 Task: Open a blank worksheet and write heading  Money ManagerAdd Descriptions in a column and its values below  'Salary, Rent, Groceries, Utilities, Dining out, Transportation & Entertainment. 'Add Categories in next column and its values below  Income, Expense, Expense, Expense, Expense, Expense & Expense. Add Amount in next column and its values below  $2,500, $800, $200, $100, $50, $30 & $100Add Dates in next column and its values below  2023-05-01, 2023-05-05, 2023-05-10, 2023-05-15, 2023-05-20, 2023-05-25 & 2023-05-31Save page Attendance Sheet for Weekly Reviewing
Action: Mouse moved to (81, 106)
Screenshot: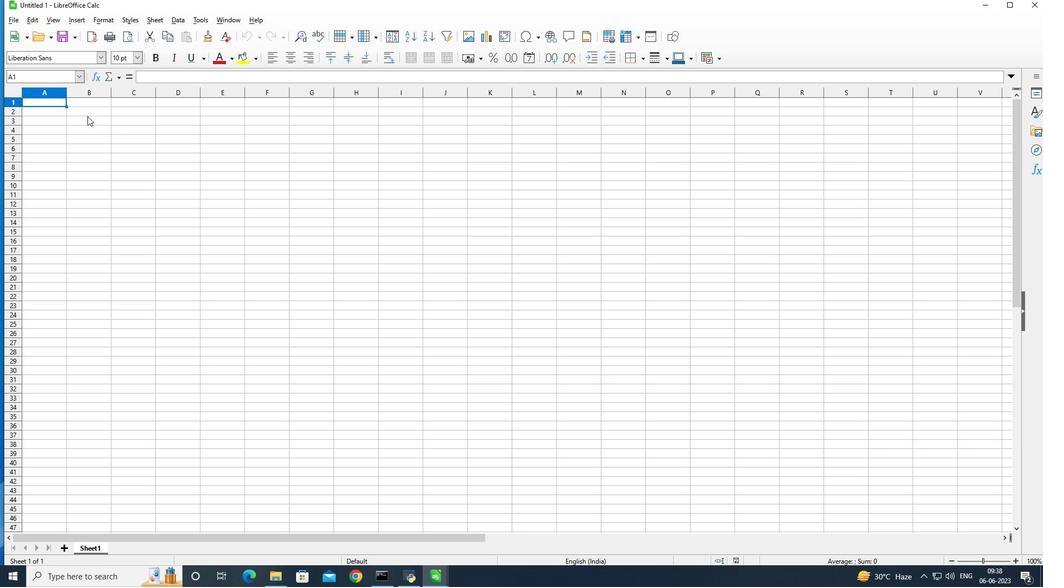 
Action: Mouse pressed left at (81, 106)
Screenshot: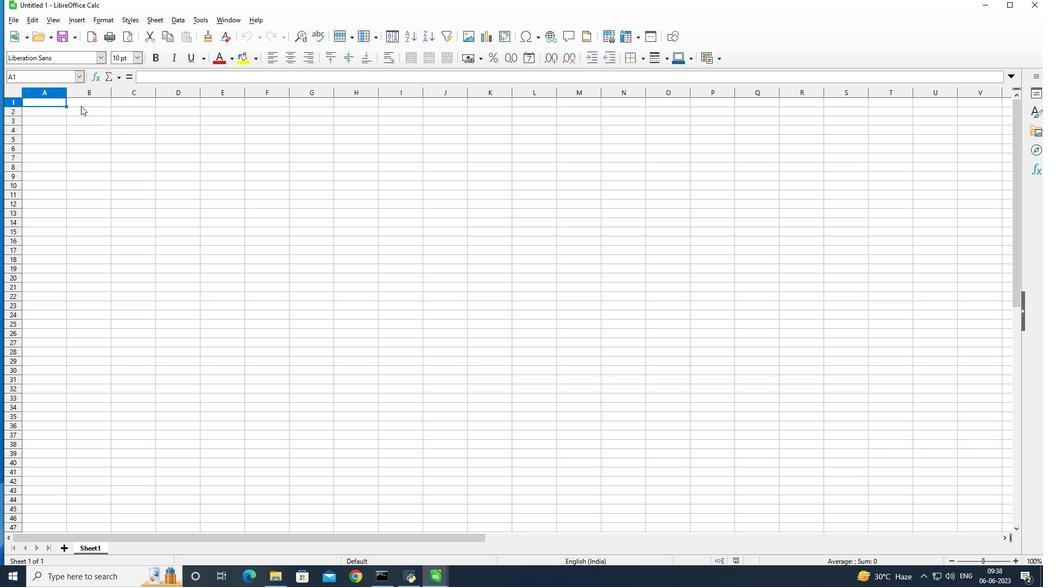 
Action: Mouse moved to (80, 110)
Screenshot: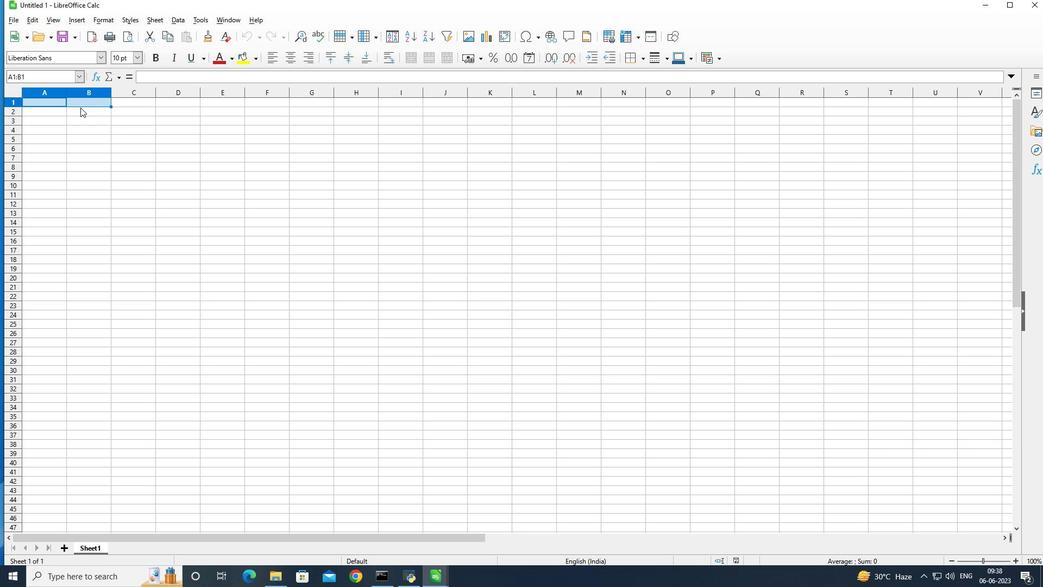 
Action: Mouse pressed left at (80, 110)
Screenshot: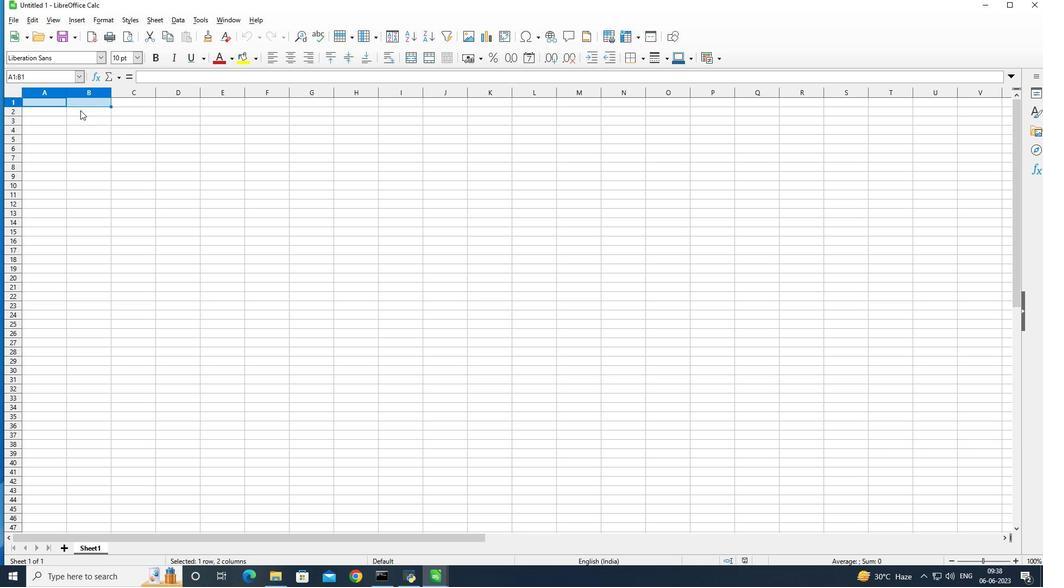 
Action: Mouse moved to (82, 110)
Screenshot: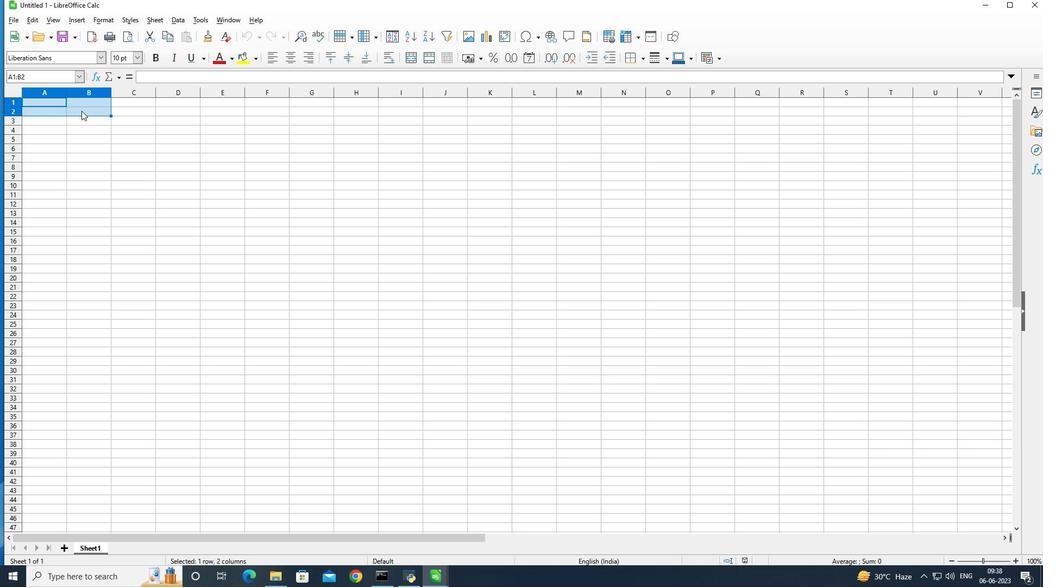
Action: Mouse pressed right at (82, 110)
Screenshot: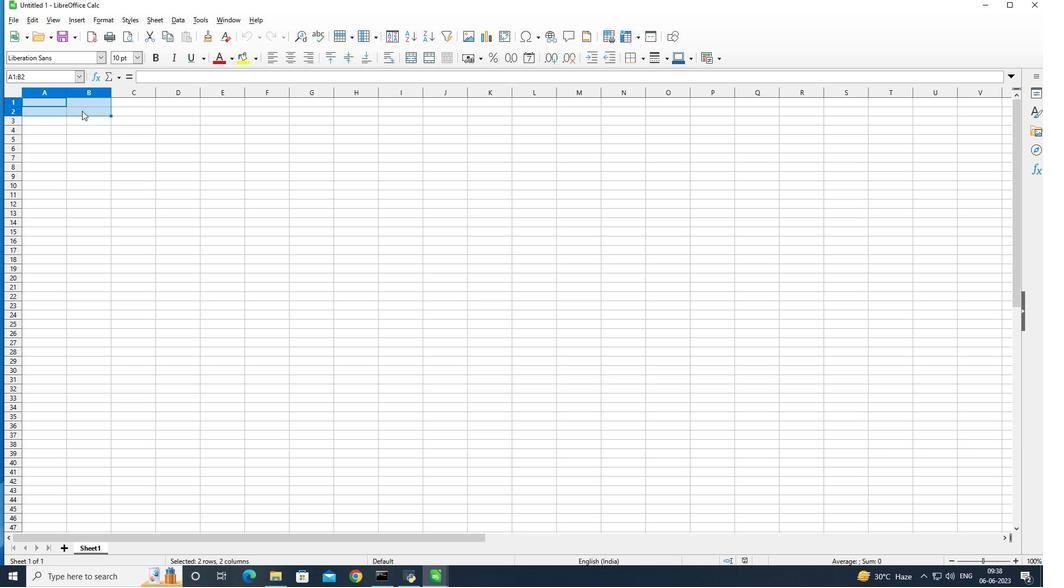 
Action: Mouse moved to (281, 159)
Screenshot: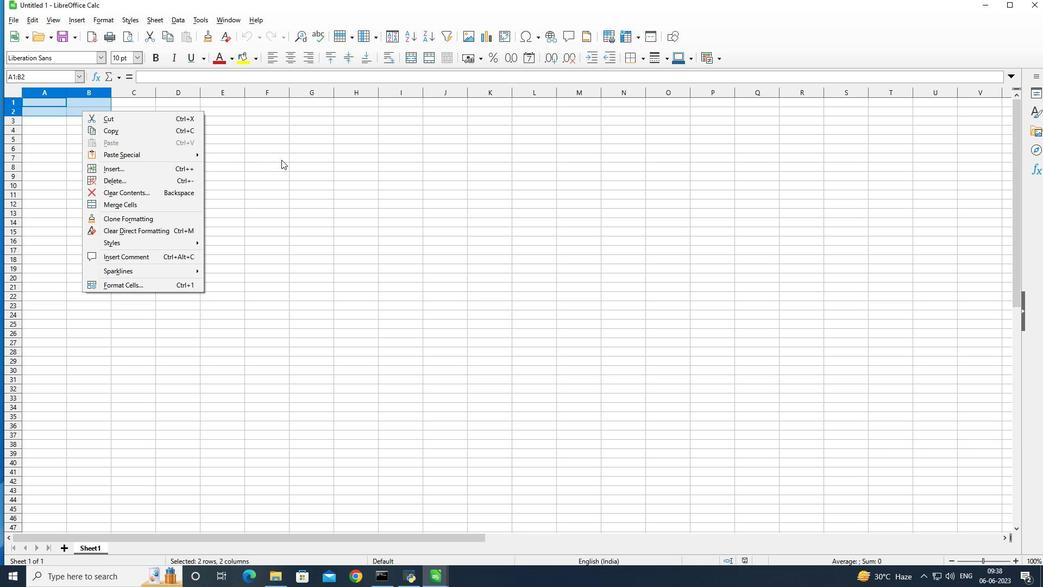 
Action: Mouse pressed right at (281, 159)
Screenshot: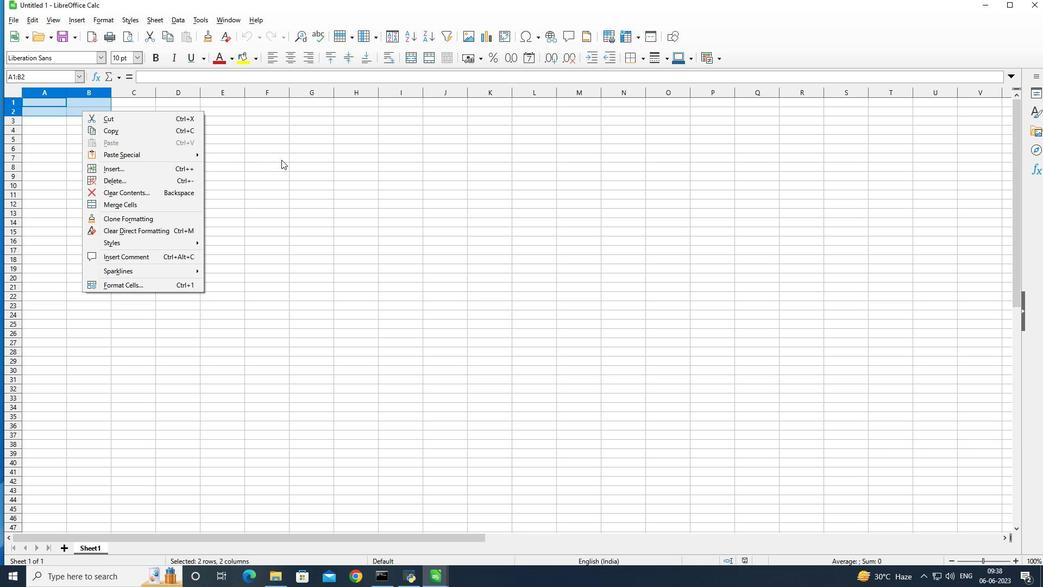 
Action: Mouse moved to (272, 160)
Screenshot: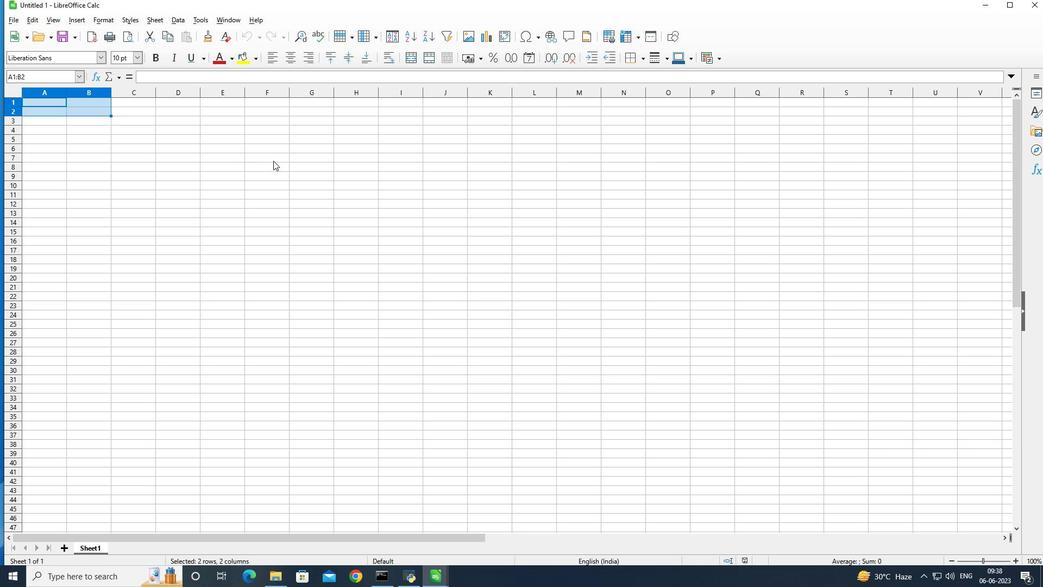 
Action: Mouse pressed right at (272, 160)
Screenshot: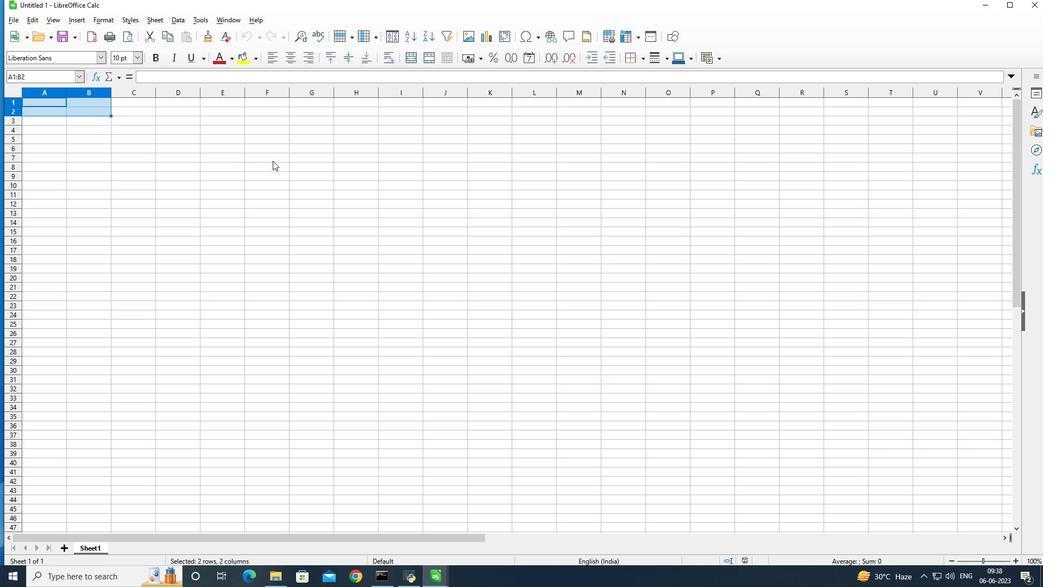
Action: Mouse moved to (94, 112)
Screenshot: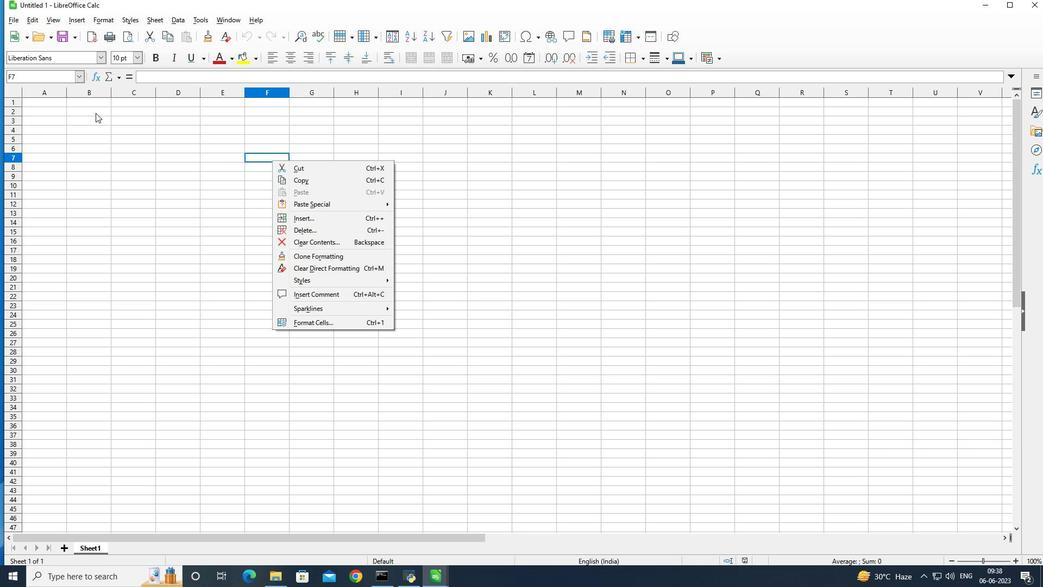 
Action: Mouse pressed left at (94, 112)
Screenshot: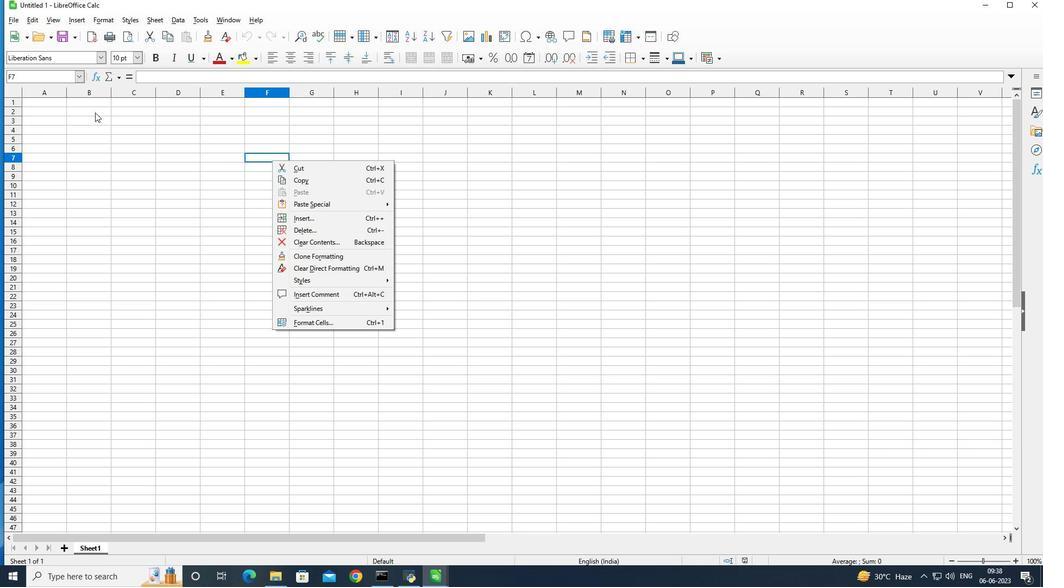 
Action: Mouse moved to (94, 112)
Screenshot: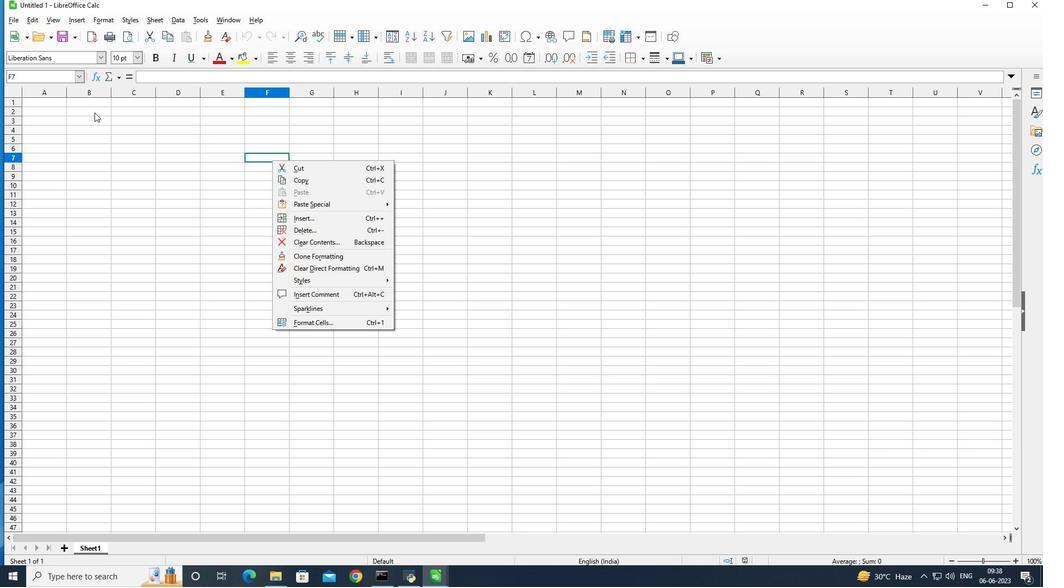 
Action: Mouse pressed left at (94, 112)
Screenshot: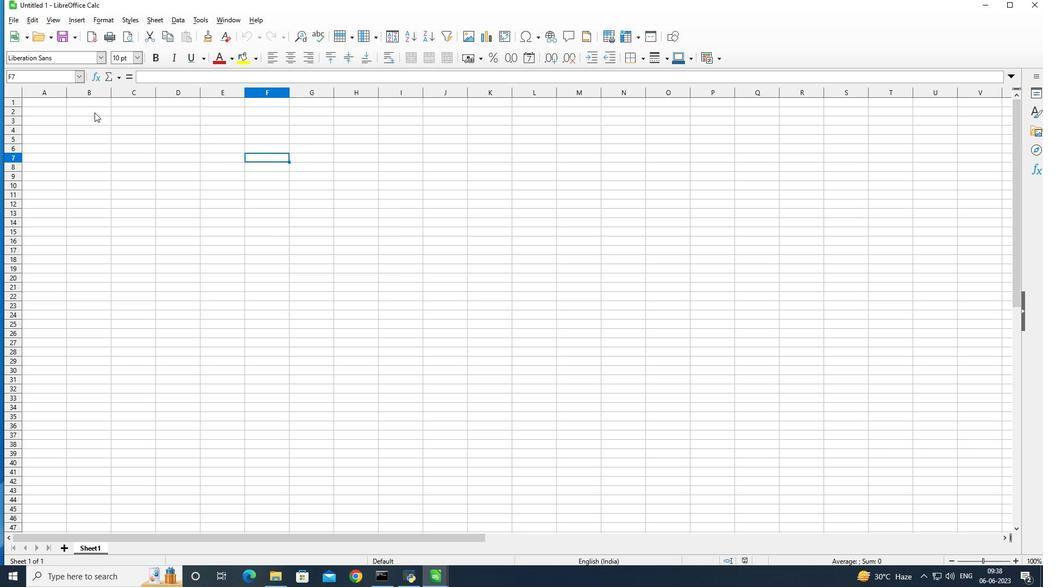 
Action: Mouse moved to (579, 277)
Screenshot: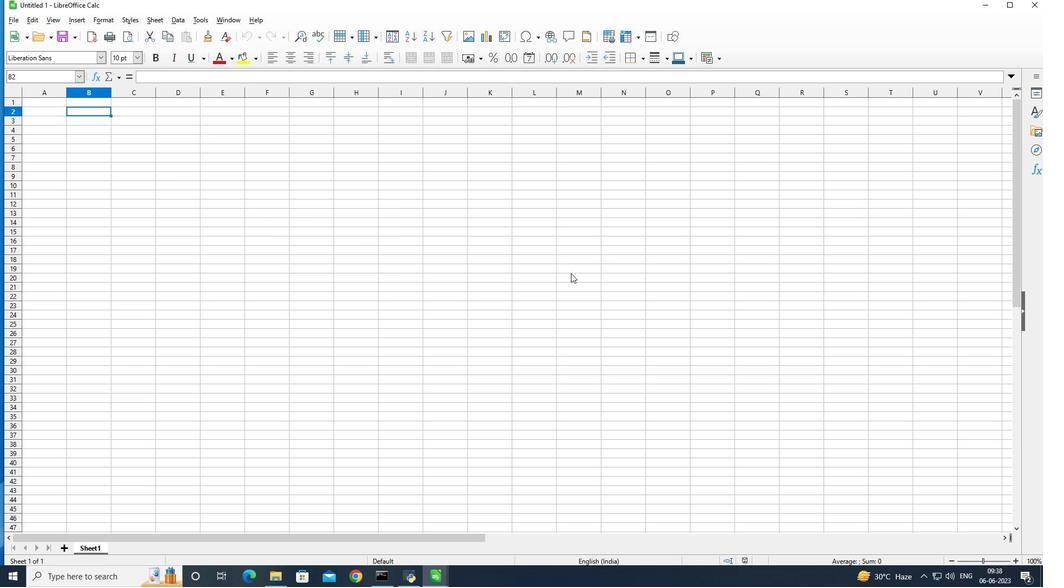 
Action: Key pressed <Key.shift>Money<Key.space><Key.shift>N
Screenshot: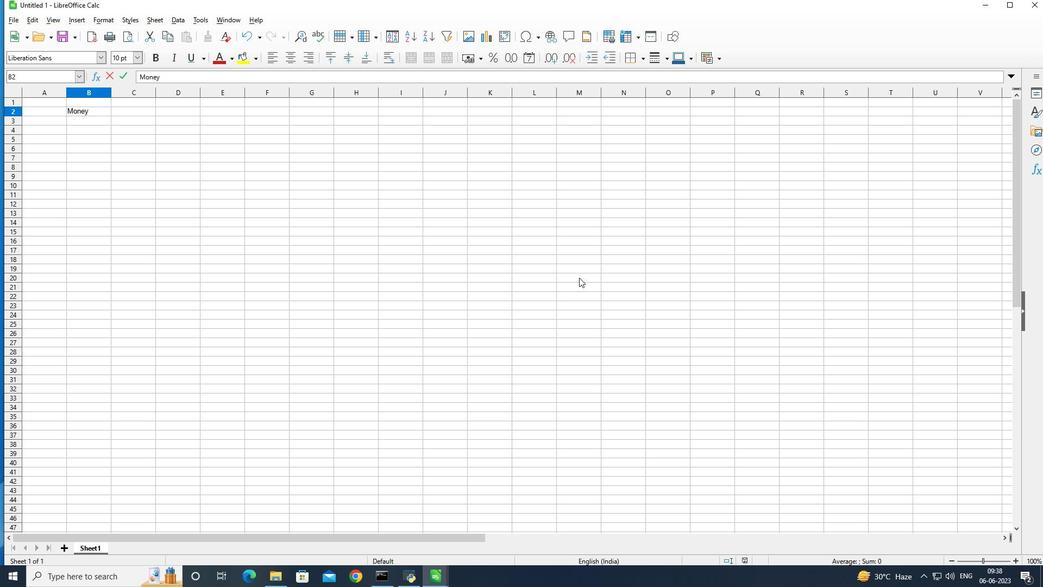 
Action: Mouse moved to (592, 272)
Screenshot: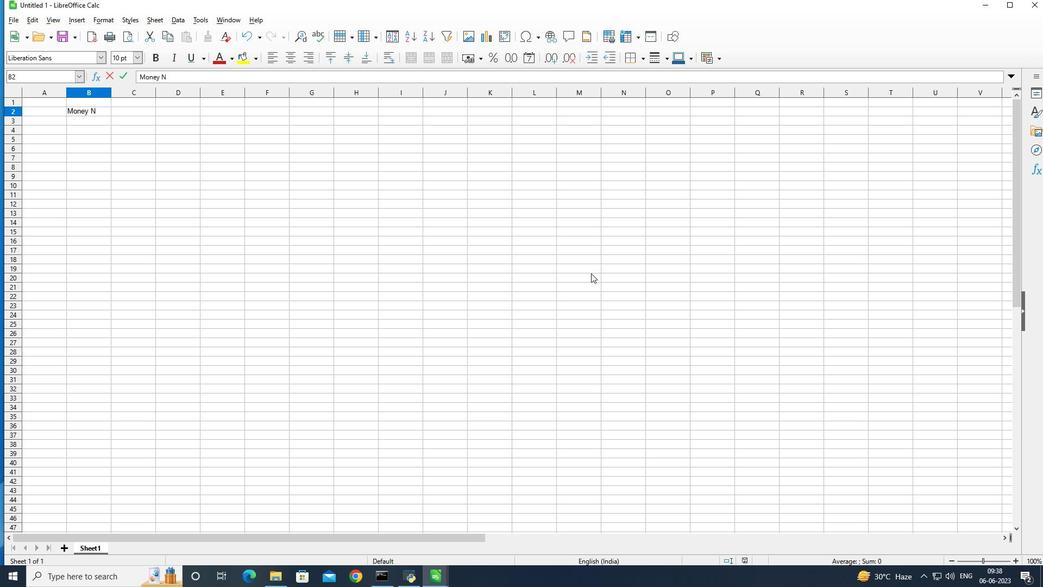 
Action: Key pressed <Key.backspace>
Screenshot: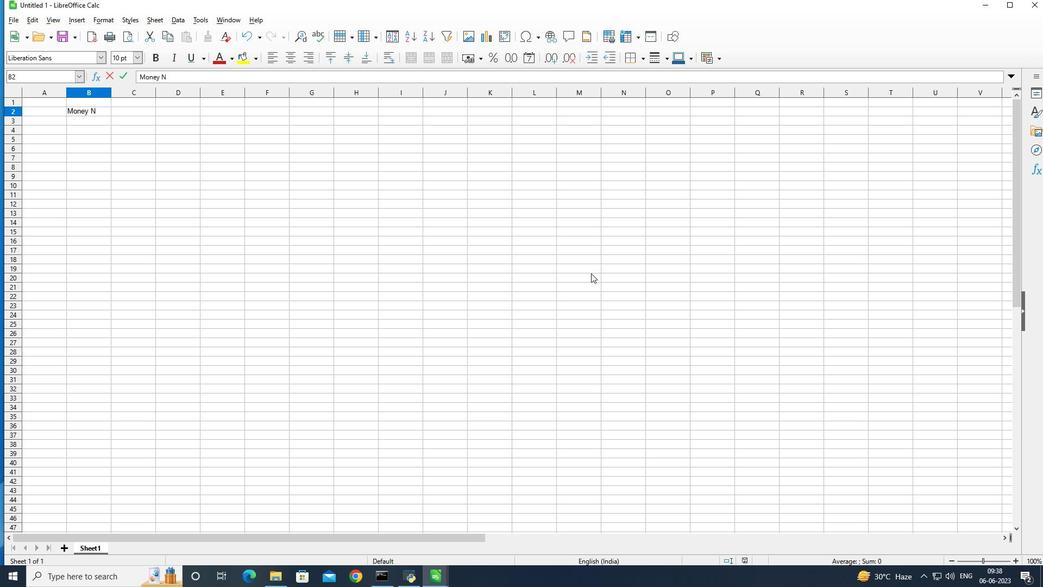 
Action: Mouse moved to (654, 587)
Screenshot: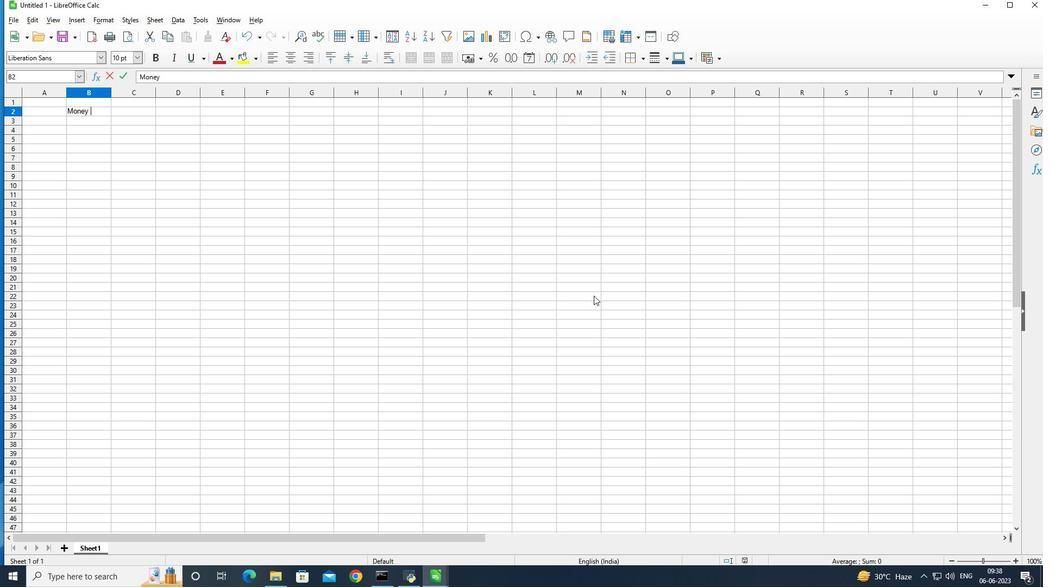 
Action: Key pressed <Key.shift>Manager<Key.enter>
Screenshot: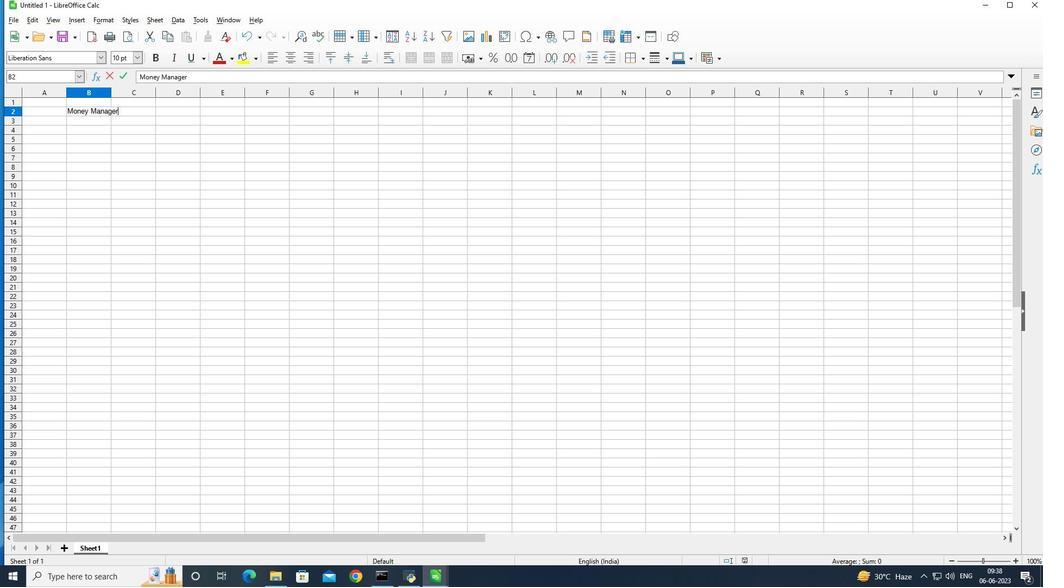 
Action: Mouse moved to (35, 120)
Screenshot: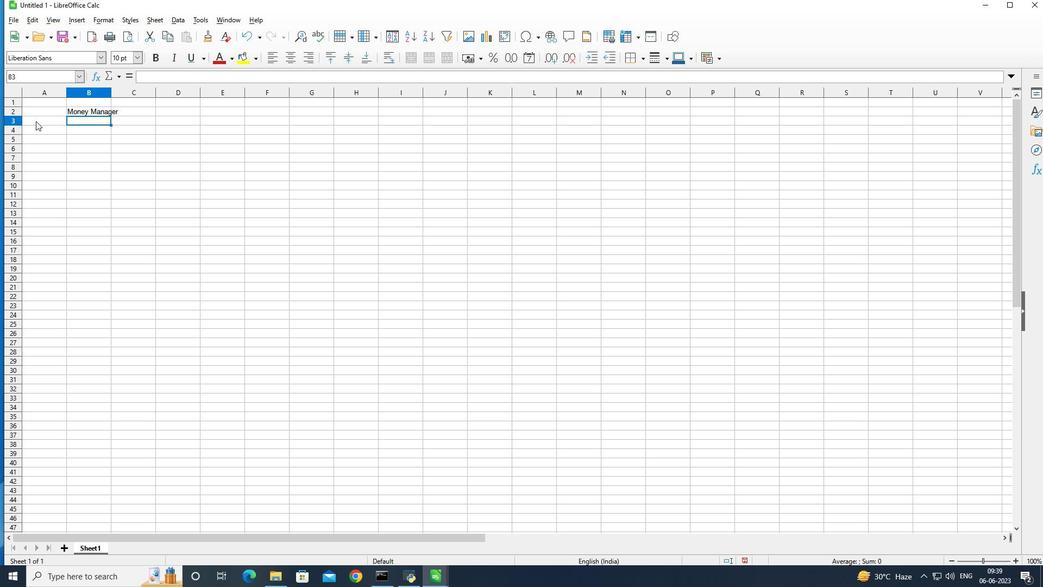 
Action: Mouse pressed left at (35, 120)
Screenshot: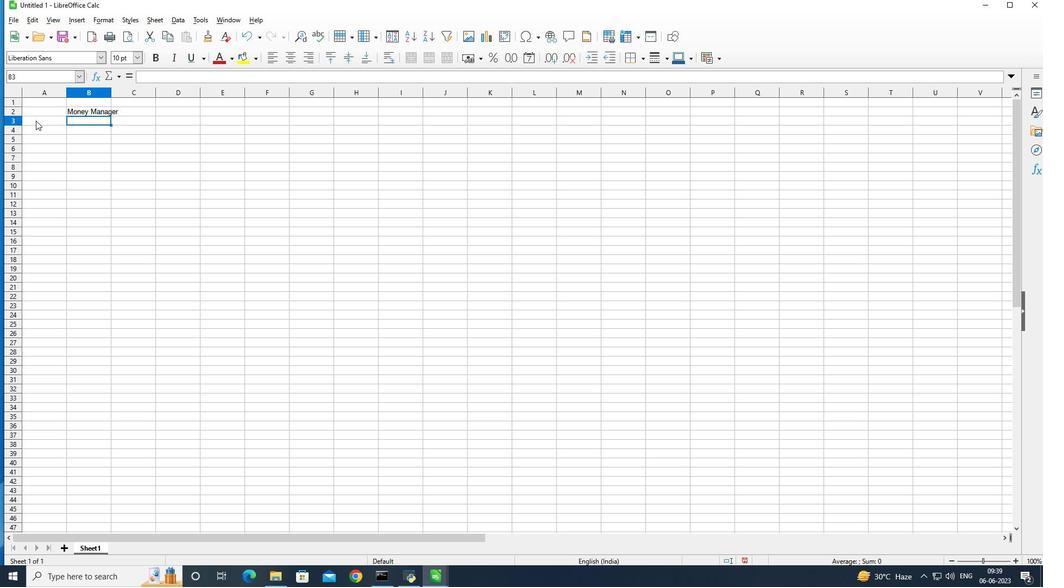 
Action: Mouse moved to (571, 448)
Screenshot: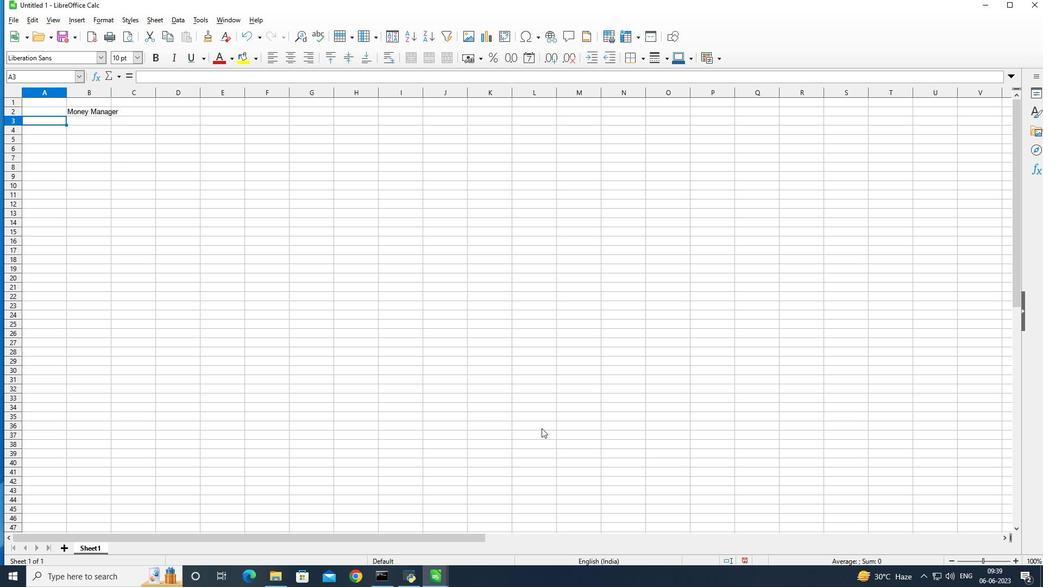 
Action: Key pressed <Key.shift><Key.shift><Key.shift><Key.shift><Key.shift>Description<Key.space><Key.shift>Salary
Screenshot: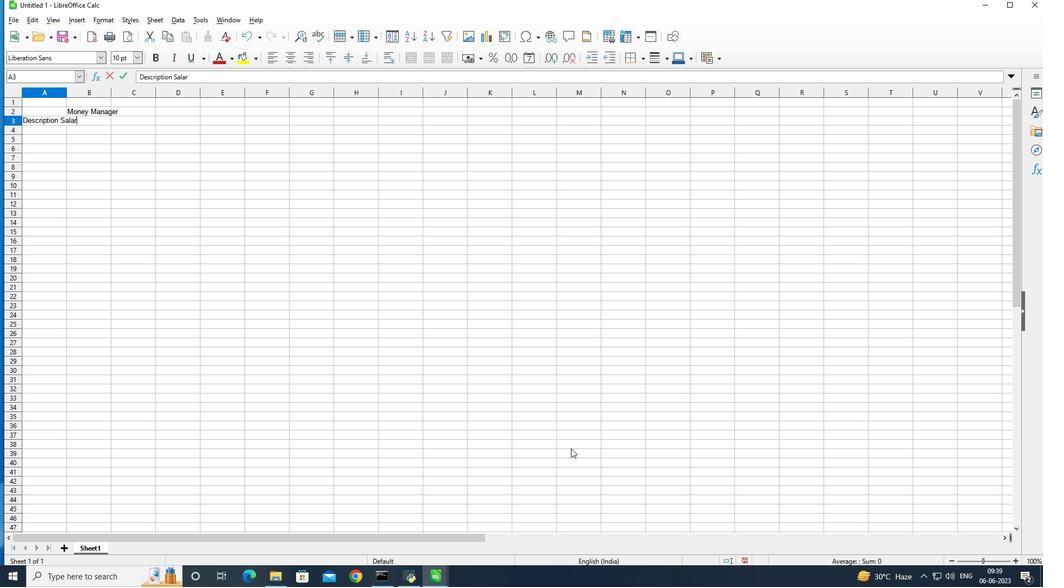 
Action: Mouse moved to (605, 436)
Screenshot: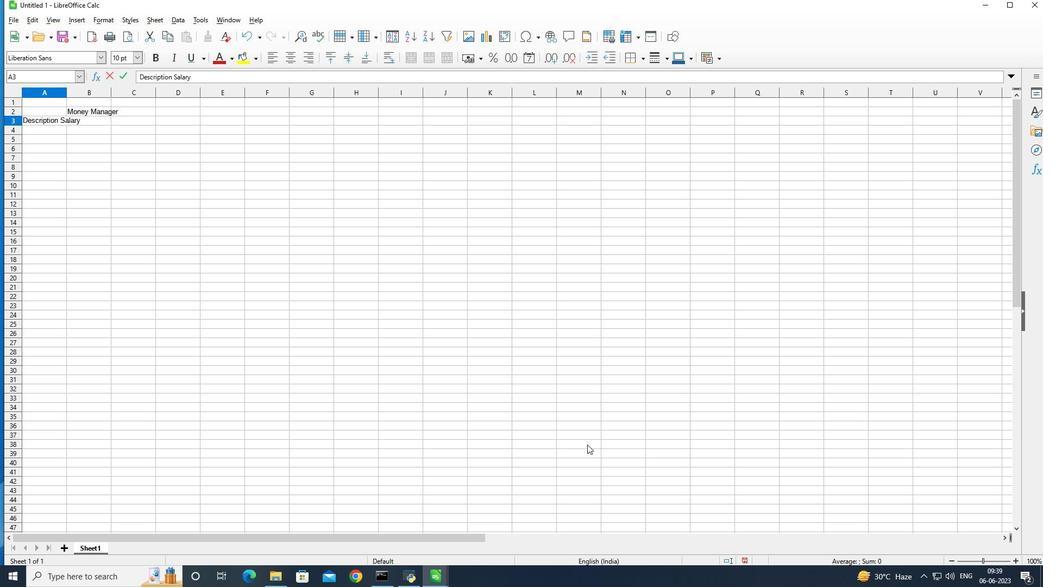 
Action: Key pressed <Key.backspace><Key.backspace><Key.backspace><Key.backspace><Key.backspace><Key.backspace><Key.enter><Key.shift>Salry
Screenshot: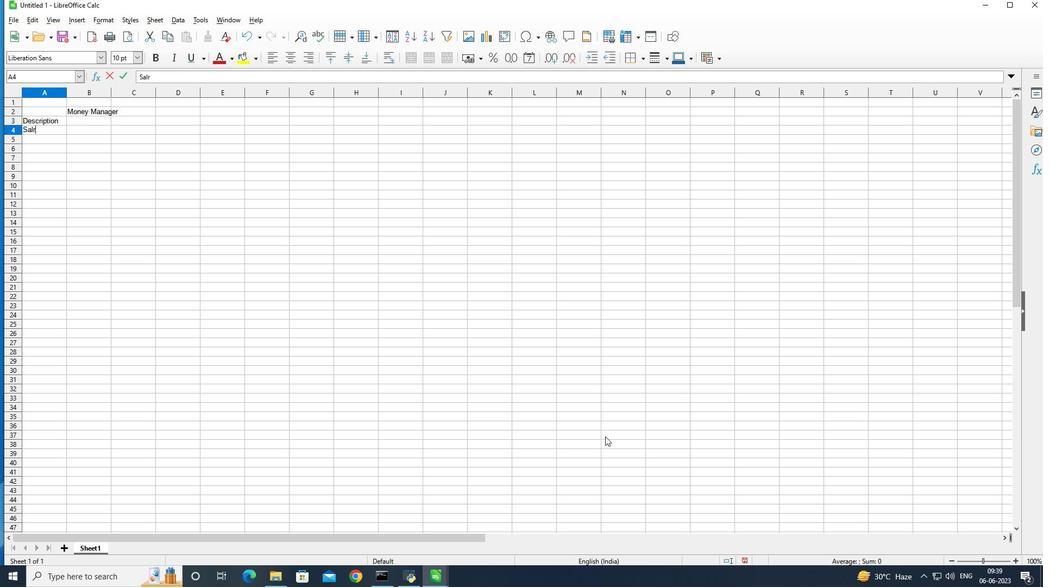 
Action: Mouse moved to (606, 436)
Screenshot: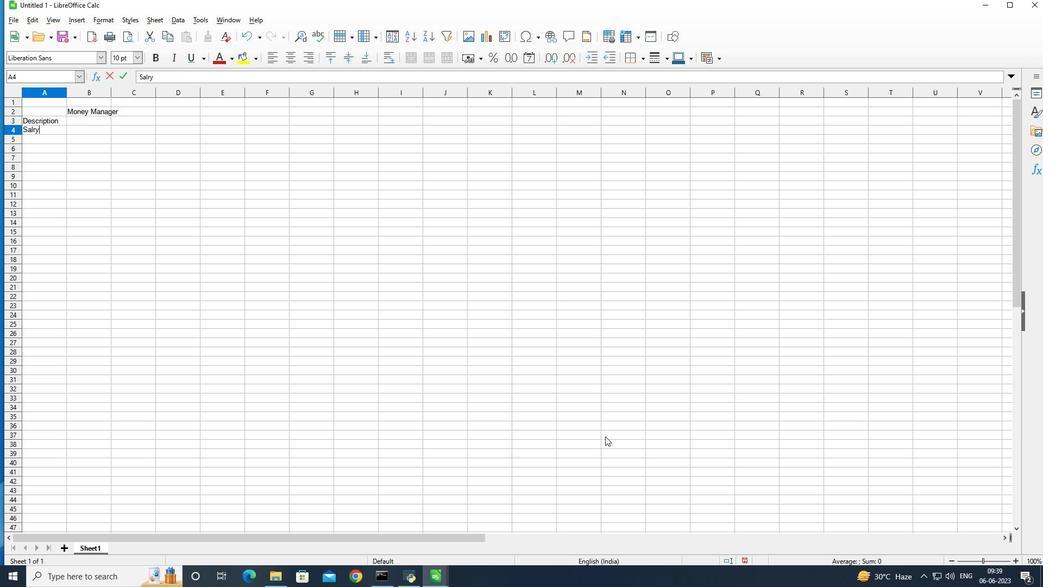 
Action: Key pressed <Key.backspace>
Screenshot: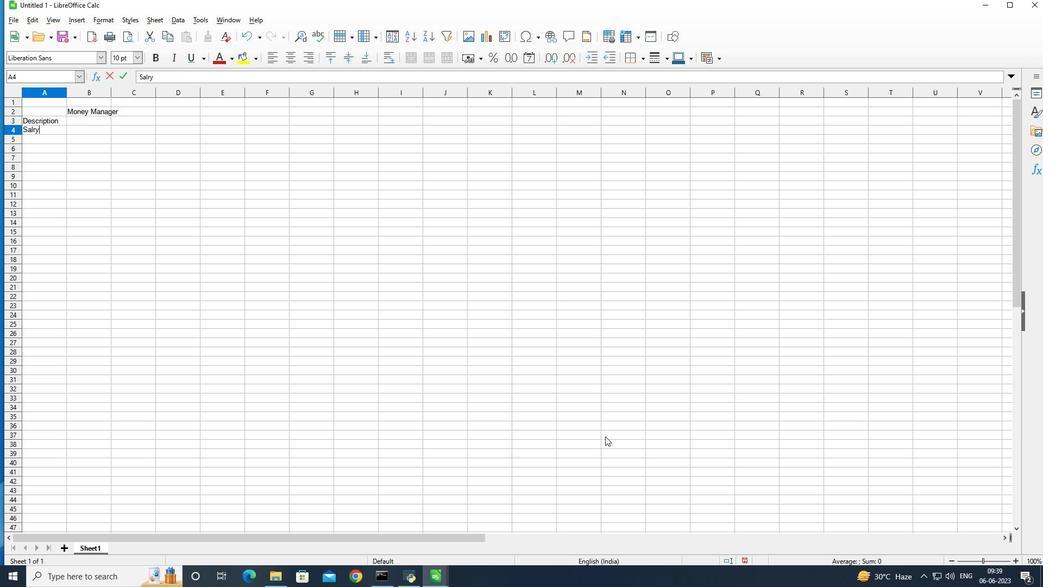
Action: Mouse moved to (607, 436)
Screenshot: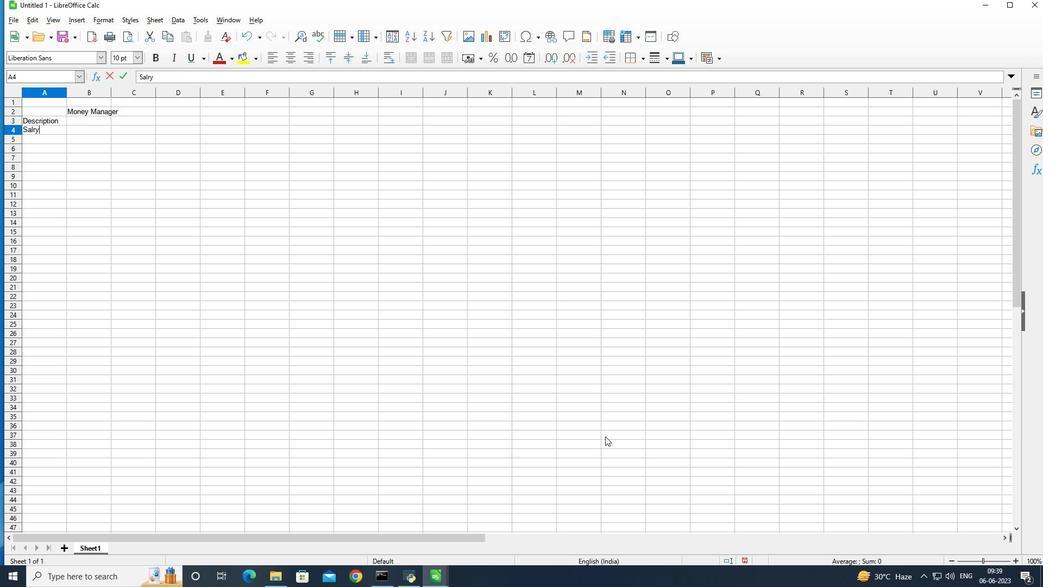 
Action: Key pressed <Key.backspace>ary<Key.enter>
Screenshot: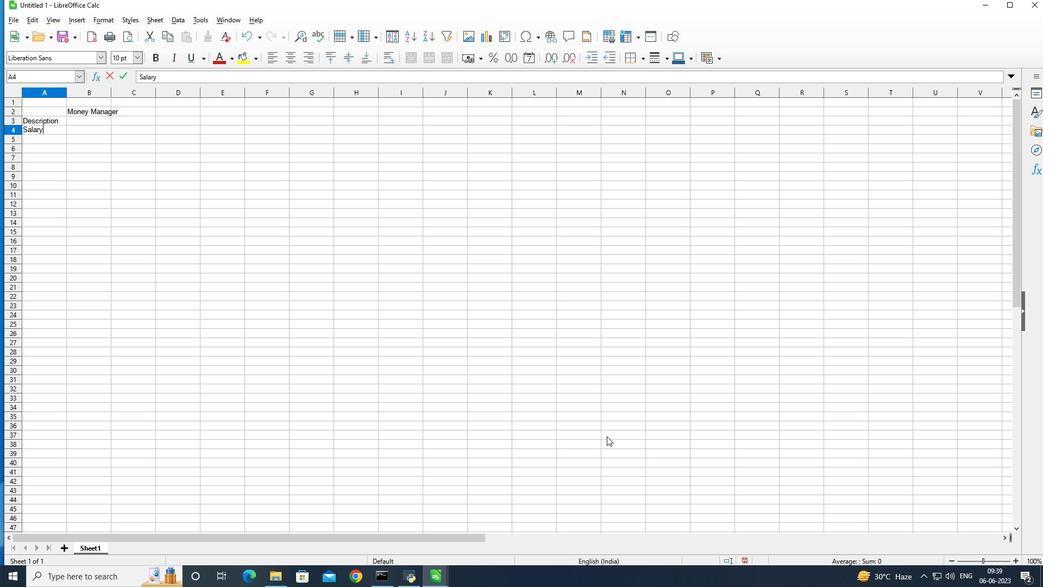 
Action: Mouse moved to (1044, 586)
Screenshot: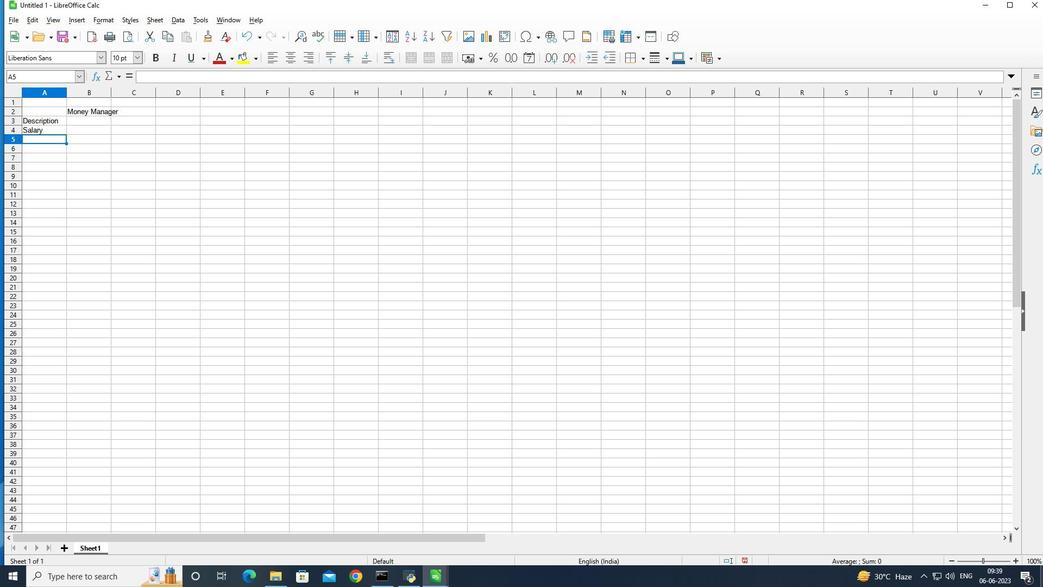 
Action: Key pressed <Key.shift>Rent<Key.enter><Key.shift>Groceries<Key.enter><Key.shift><Key.shift><Key.shift><Key.shift><Key.shift>Utilites<Key.enter><Key.shift><Key.shift><Key.shift><Key.shift><Key.shift>Dining<Key.space><Key.shift>Out<Key.enter><Key.shift>Transportation<Key.enter><Key.shift><Key.shift><Key.shift><Key.shift><Key.shift><Key.shift><Key.shift><Key.shift><Key.shift><Key.shift><Key.shift><Key.shift><Key.shift><Key.shift><Key.shift><Key.shift><Key.shift><Key.shift><Key.shift><Key.shift><Key.shift><Key.shift><Key.shift><Key.shift><Key.shift><Key.shift><Key.shift><Key.shift><Key.shift>Entertainment<Key.enter>
Screenshot: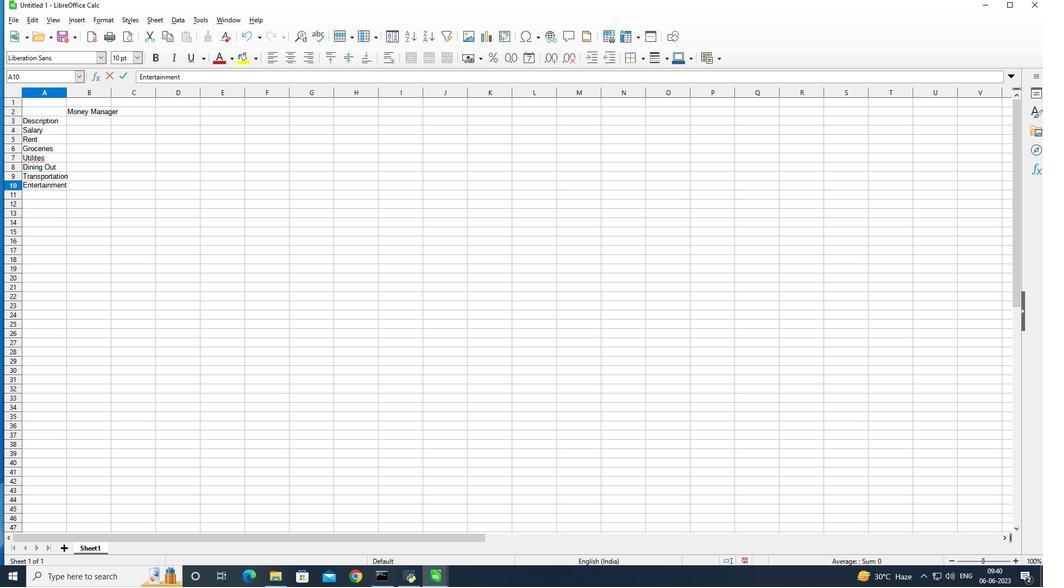 
Action: Mouse moved to (78, 117)
Screenshot: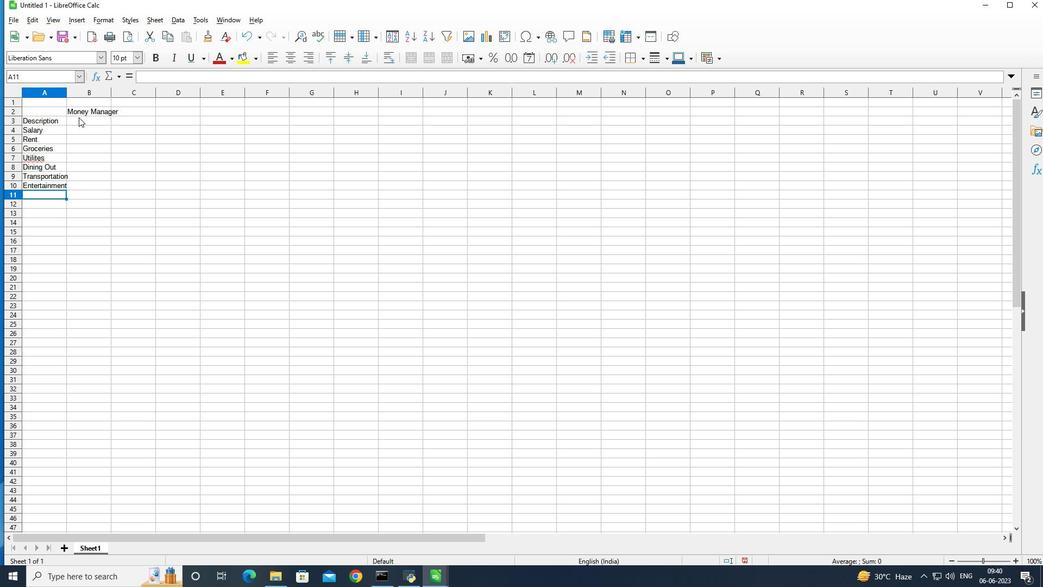 
Action: Mouse pressed left at (78, 117)
Screenshot: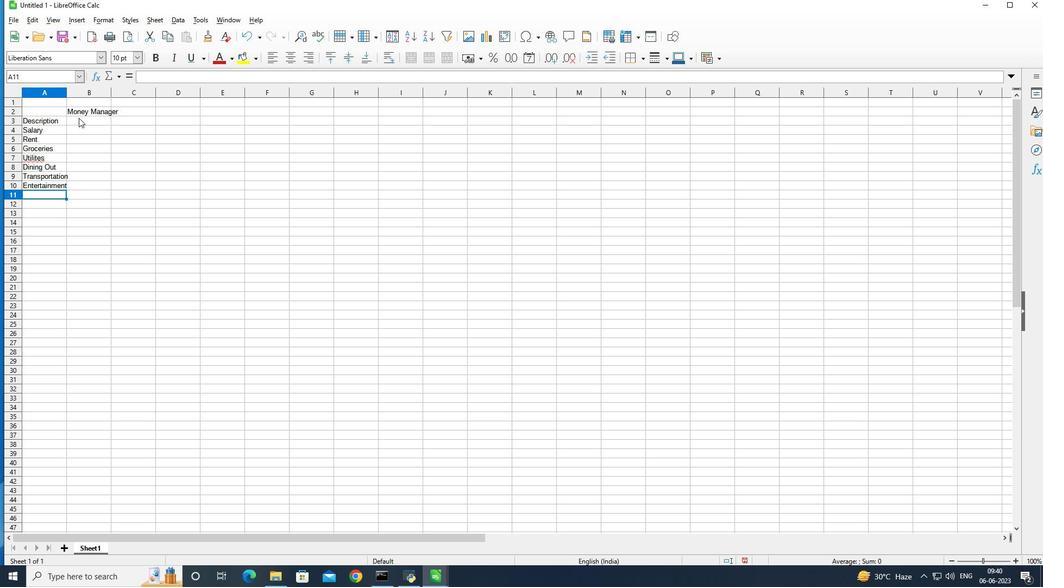 
Action: Mouse moved to (111, 91)
Screenshot: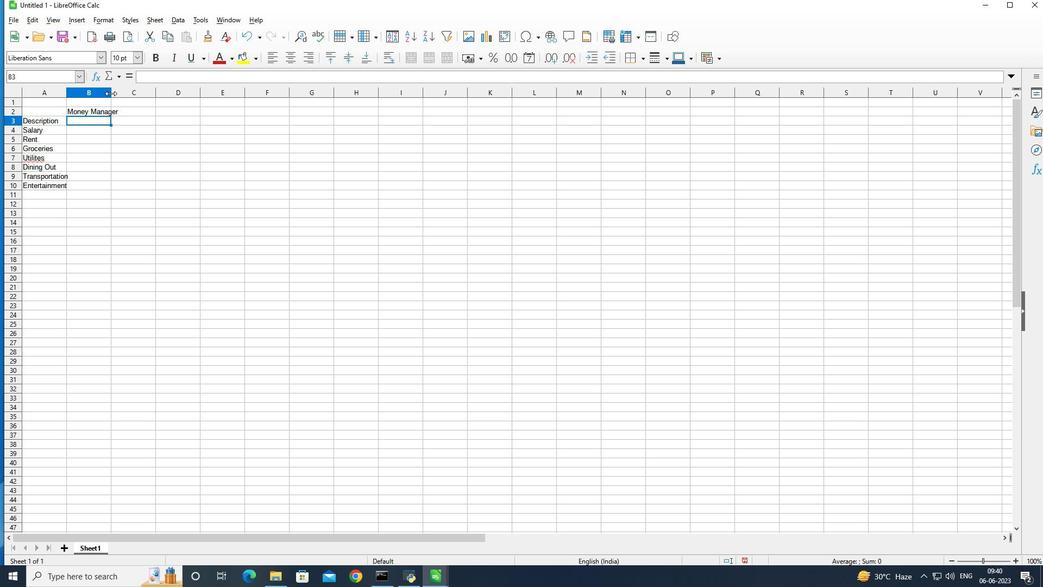 
Action: Mouse pressed left at (111, 91)
Screenshot: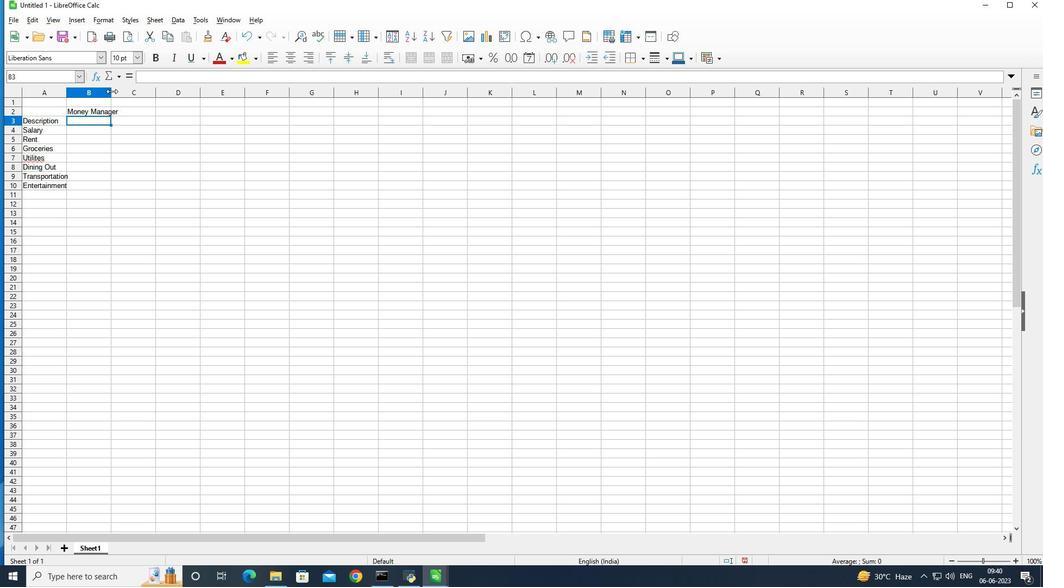 
Action: Mouse moved to (309, 169)
Screenshot: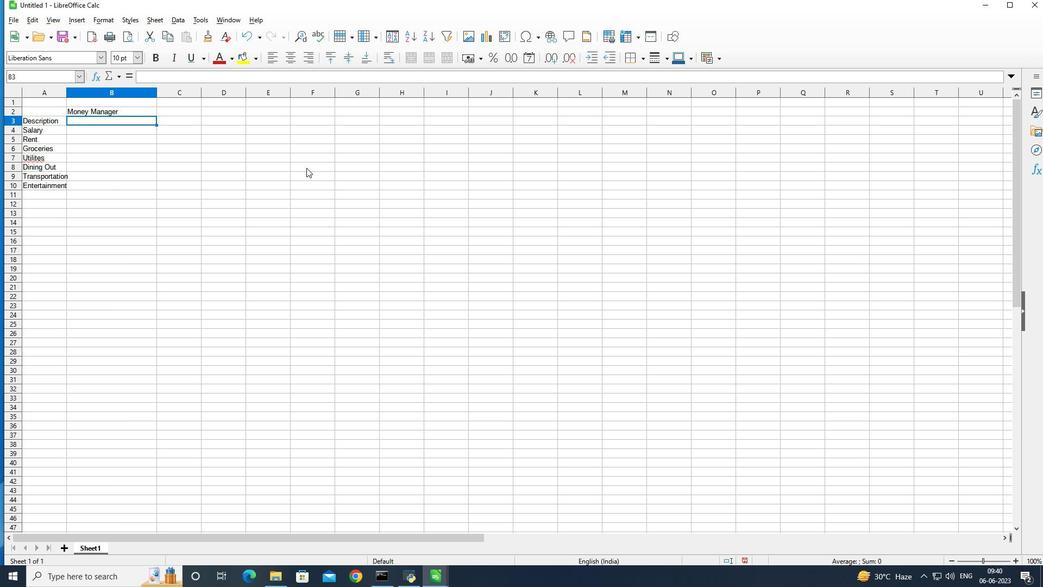 
Action: Key pressed <Key.shift>Catagories<Key.enter><Key.shift>Income<Key.enter><Key.shift><Key.shift><Key.shift><Key.shift>Expense<Key.enter><Key.shift><Key.shift><Key.shift><Key.shift><Key.shift><Key.shift><Key.shift><Key.shift><Key.shift><Key.shift><Key.shift><Key.shift><Key.shift><Key.shift><Key.shift><Key.shift><Key.shift>Expense<Key.enter><Key.shift>Expense<Key.enter><Key.shift>Expense<Key.enter><Key.shift><Key.shift><Key.shift><Key.shift><Key.shift><Key.shift>Expense<Key.enter><Key.shift>Expense<Key.enter>
Screenshot: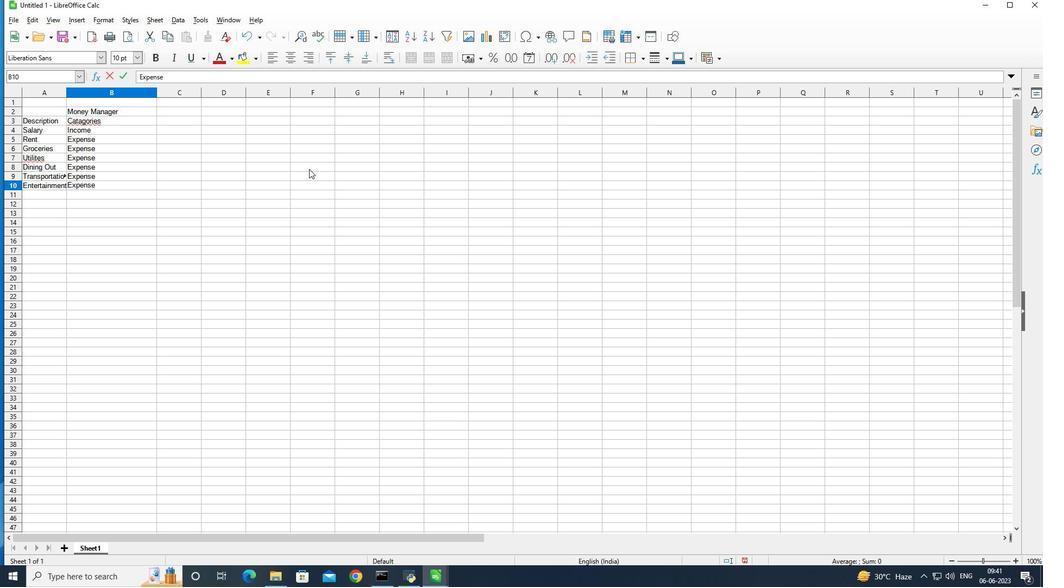 
Action: Mouse moved to (169, 120)
Screenshot: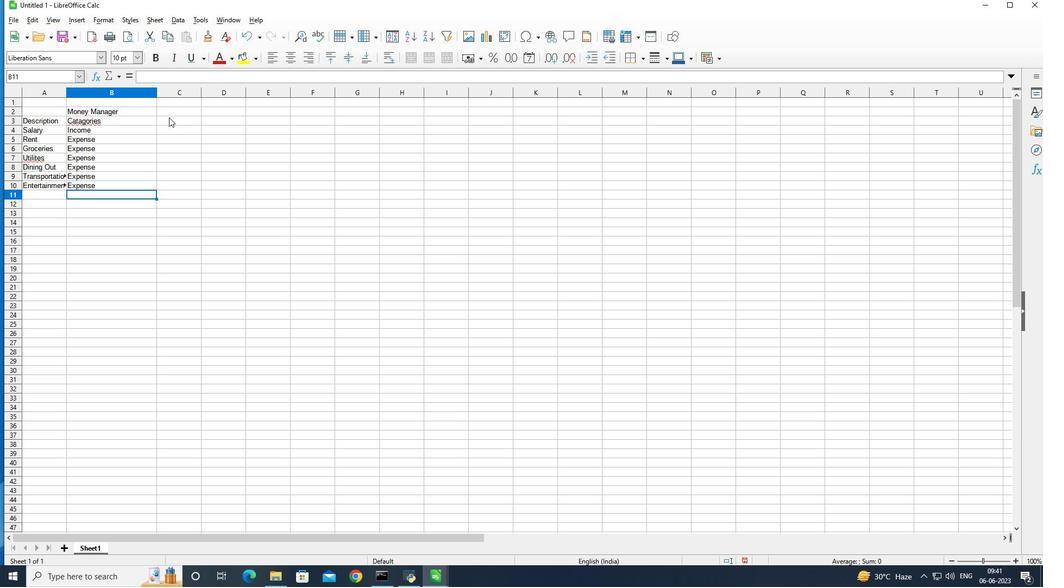 
Action: Mouse pressed left at (169, 120)
Screenshot: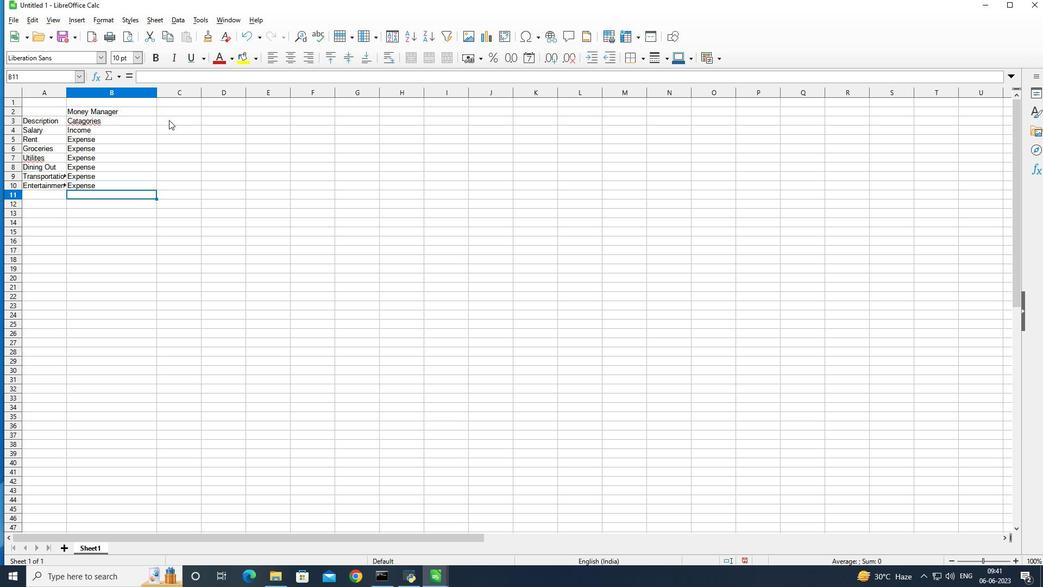 
Action: Mouse moved to (214, 128)
Screenshot: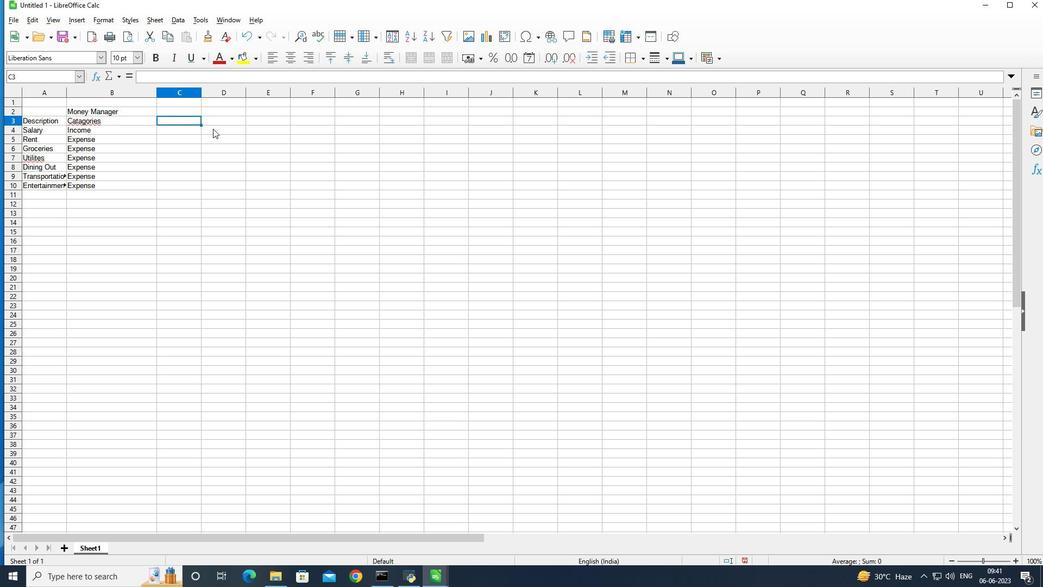 
Action: Key pressed <Key.shift>Amount<Key.enter>2500
Screenshot: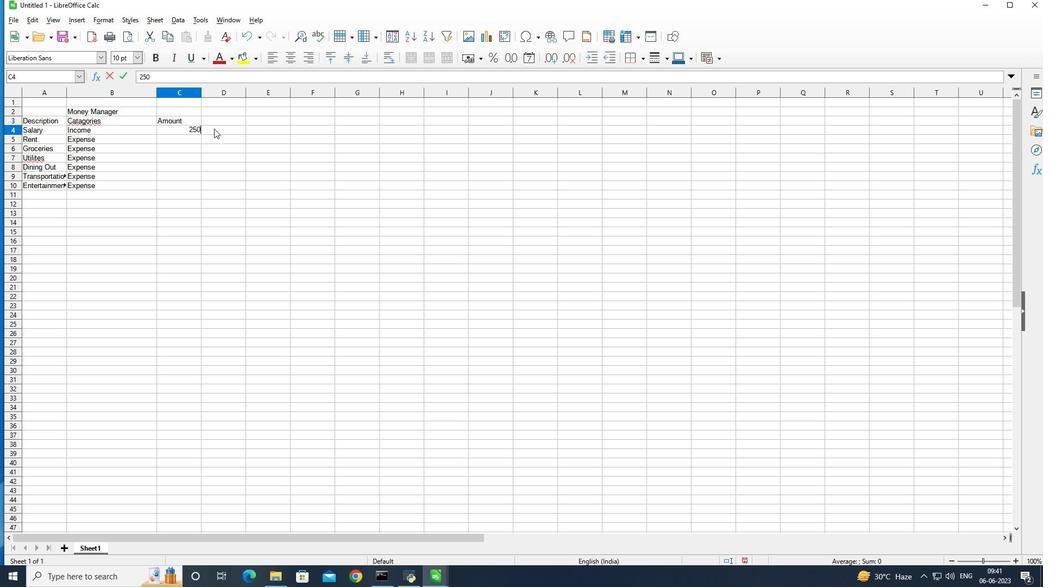 
Action: Mouse moved to (270, 154)
Screenshot: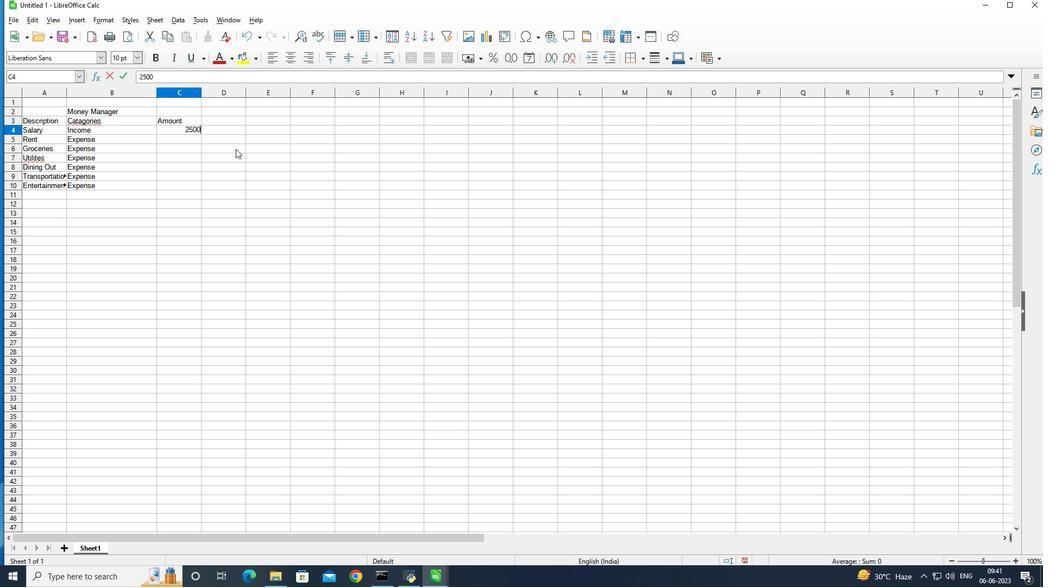 
Action: Key pressed <Key.enter>
Screenshot: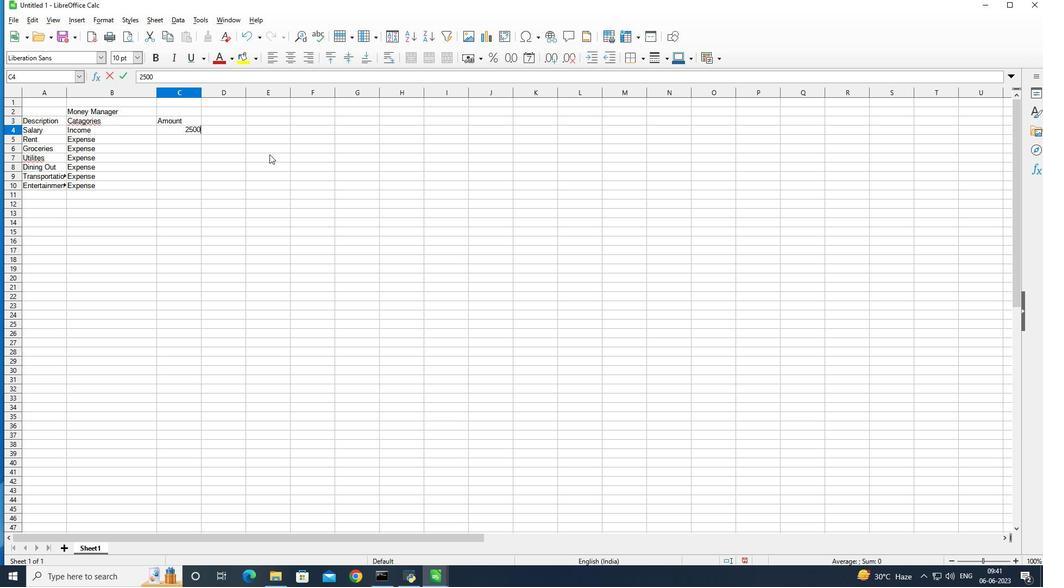 
Action: Mouse moved to (281, 163)
Screenshot: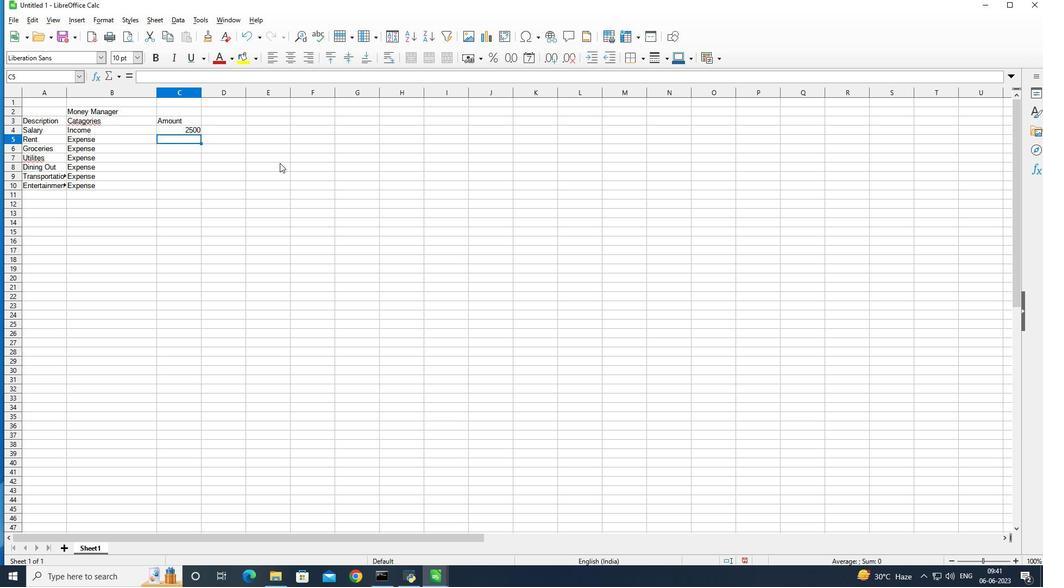 
Action: Key pressed 800<Key.enter>
Screenshot: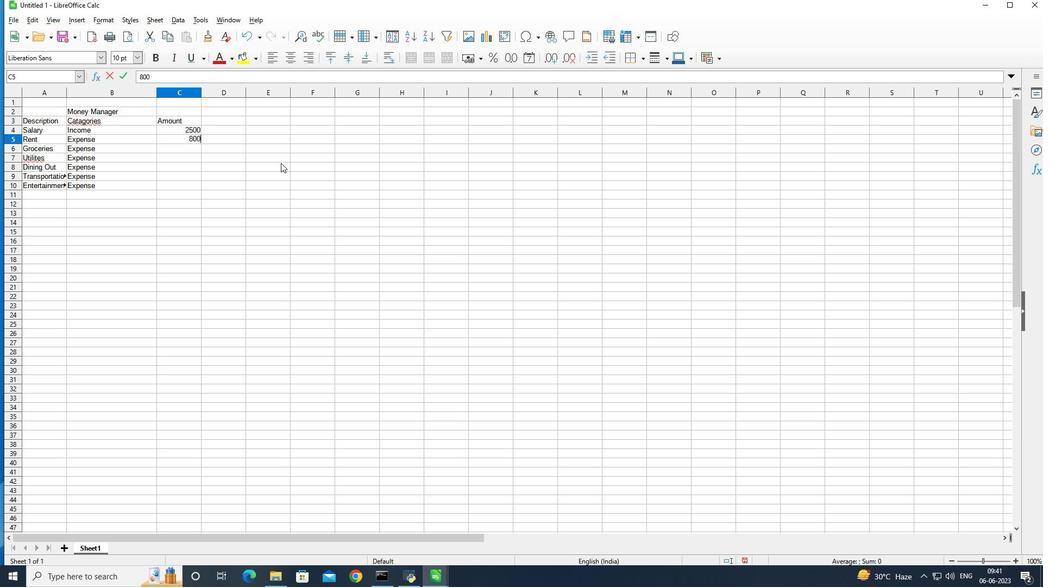
Action: Mouse moved to (289, 167)
Screenshot: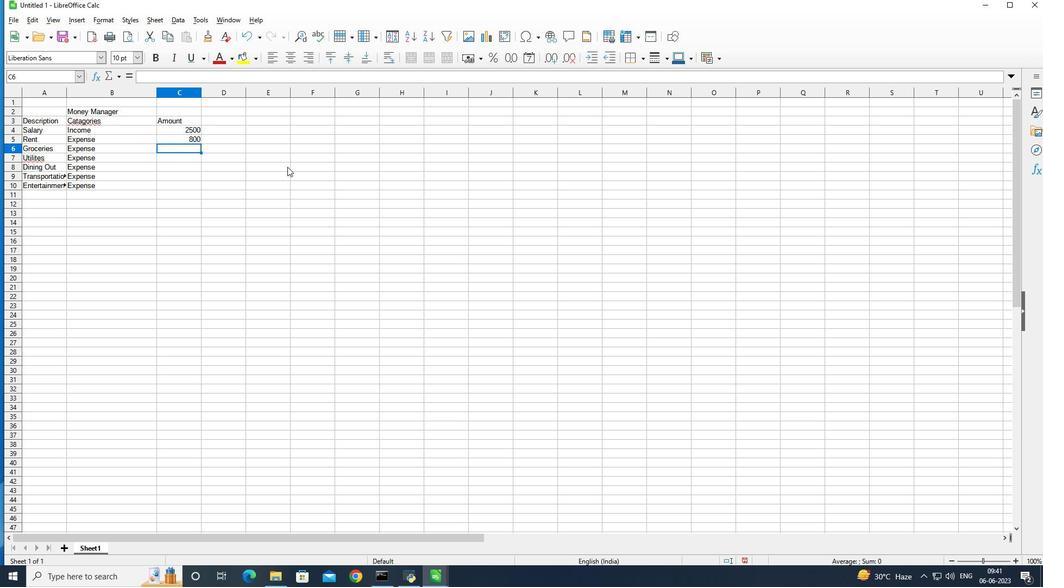 
Action: Key pressed 200<Key.enter>
Screenshot: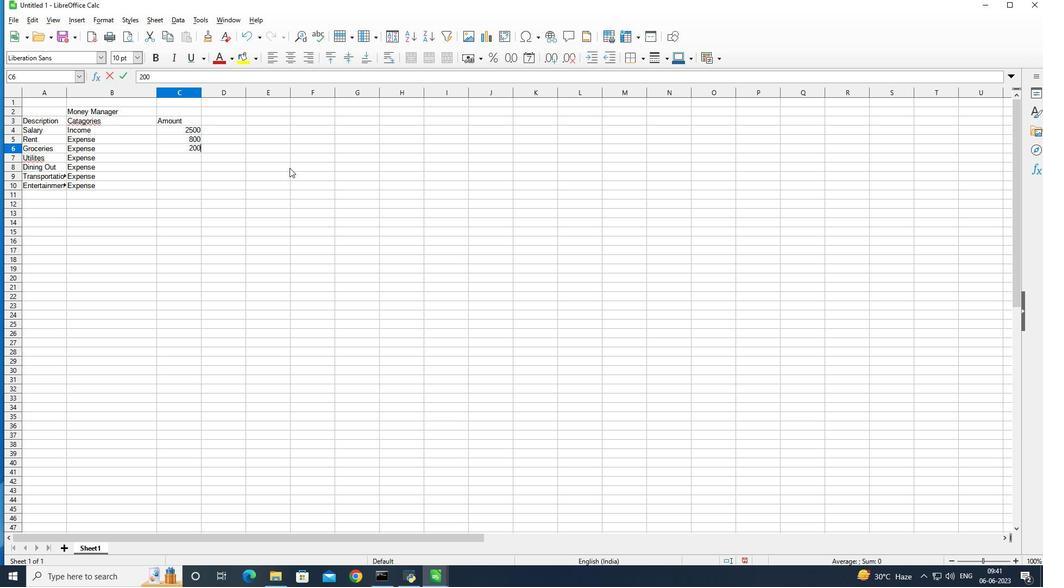 
Action: Mouse moved to (294, 170)
Screenshot: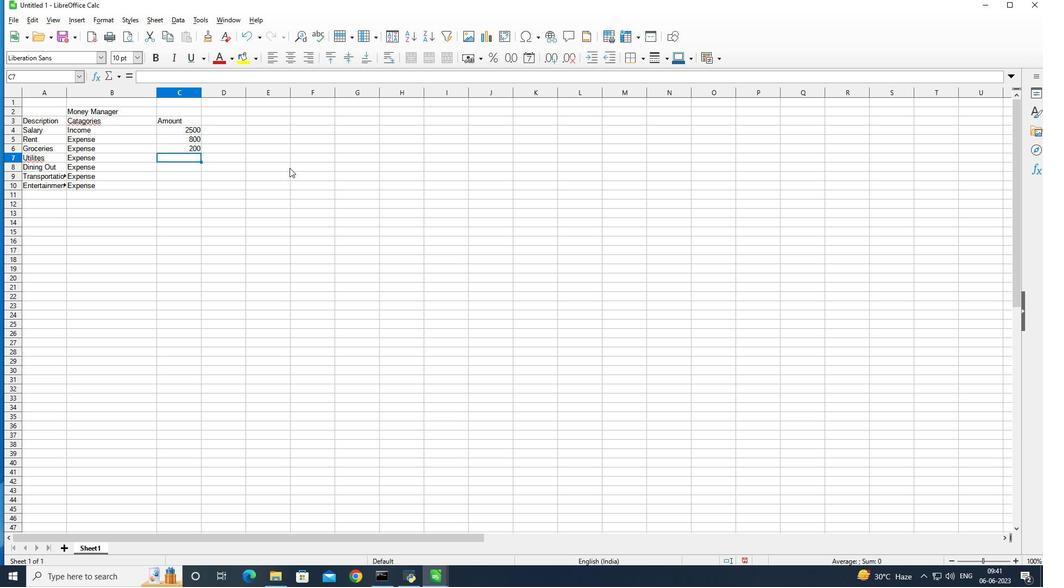 
Action: Key pressed 1
Screenshot: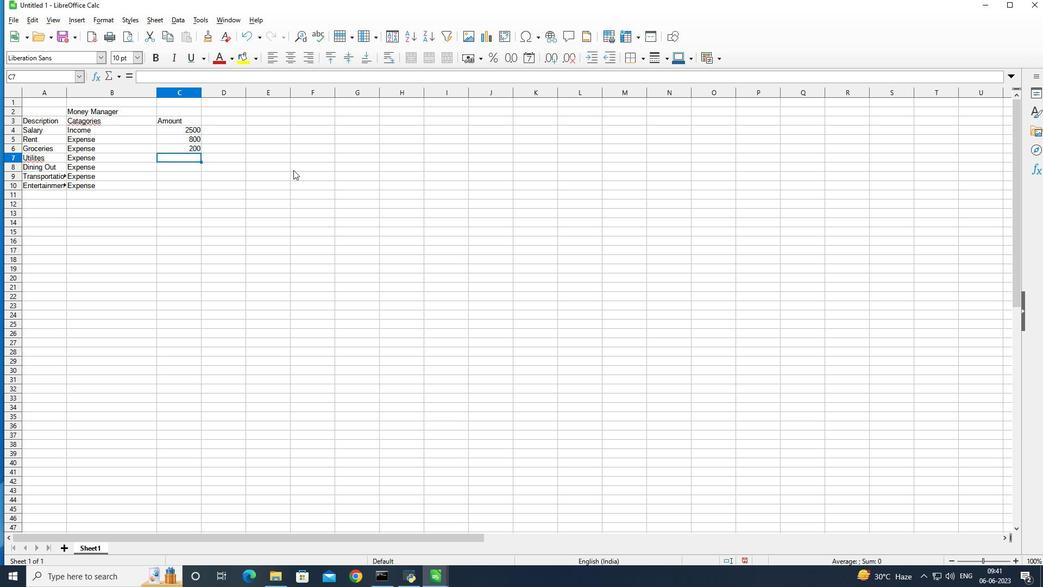 
Action: Mouse moved to (294, 171)
Screenshot: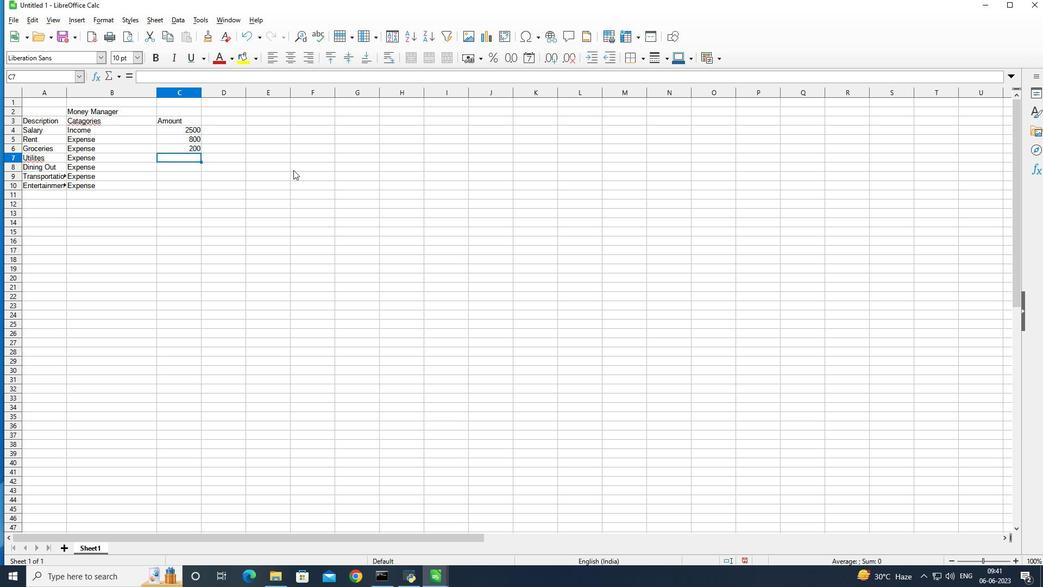 
Action: Key pressed 00<Key.enter>50<Key.enter>3
Screenshot: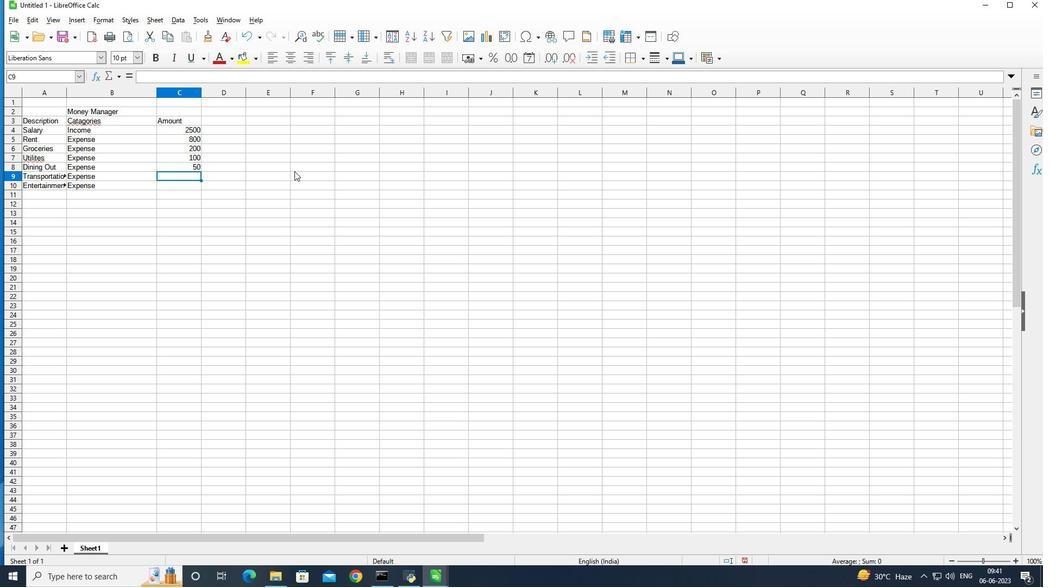 
Action: Mouse moved to (296, 173)
Screenshot: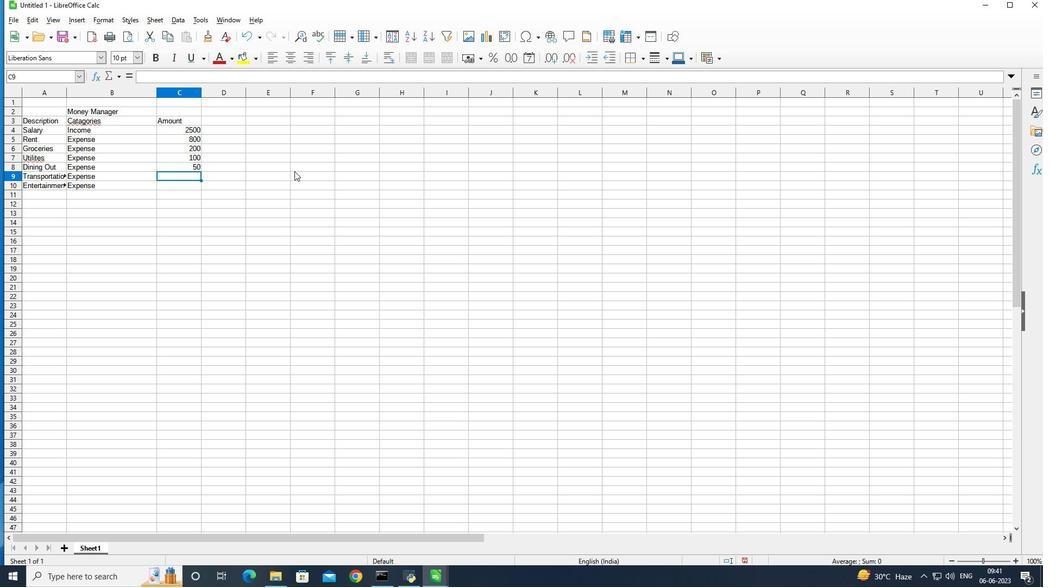 
Action: Key pressed 0<Key.enter>100<Key.enter>
Screenshot: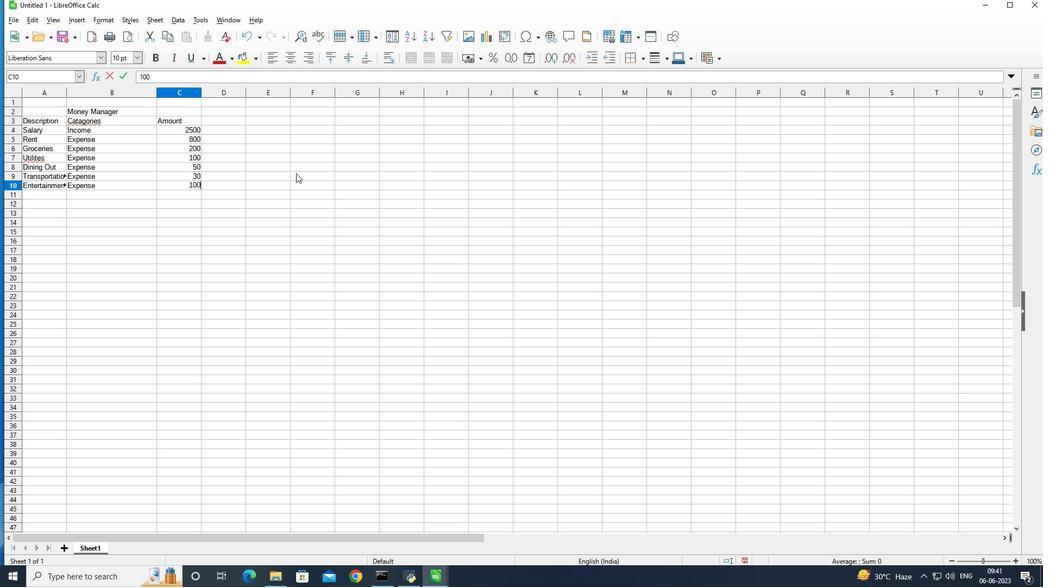 
Action: Mouse moved to (227, 119)
Screenshot: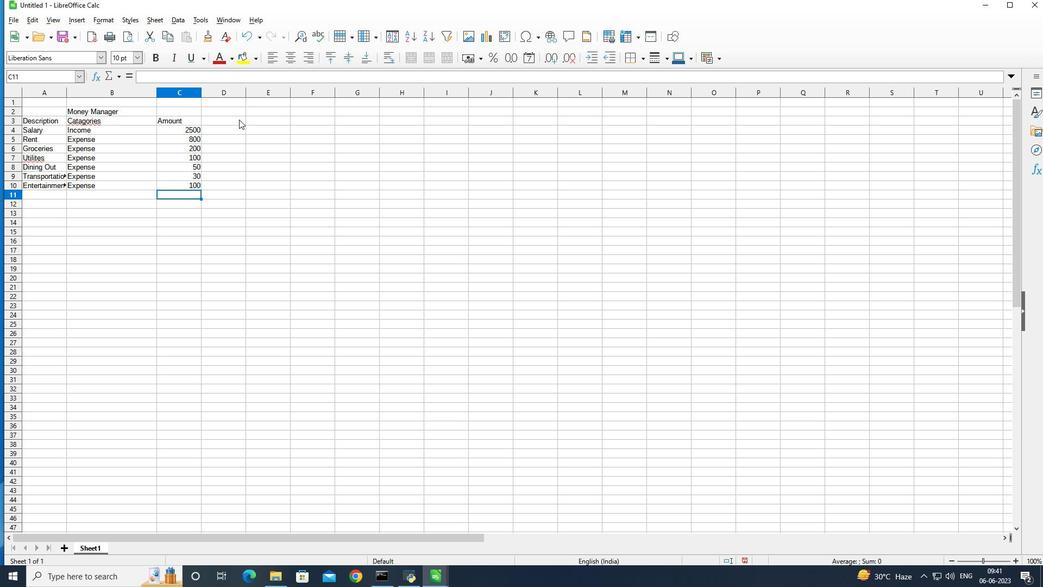 
Action: Mouse pressed left at (227, 119)
Screenshot: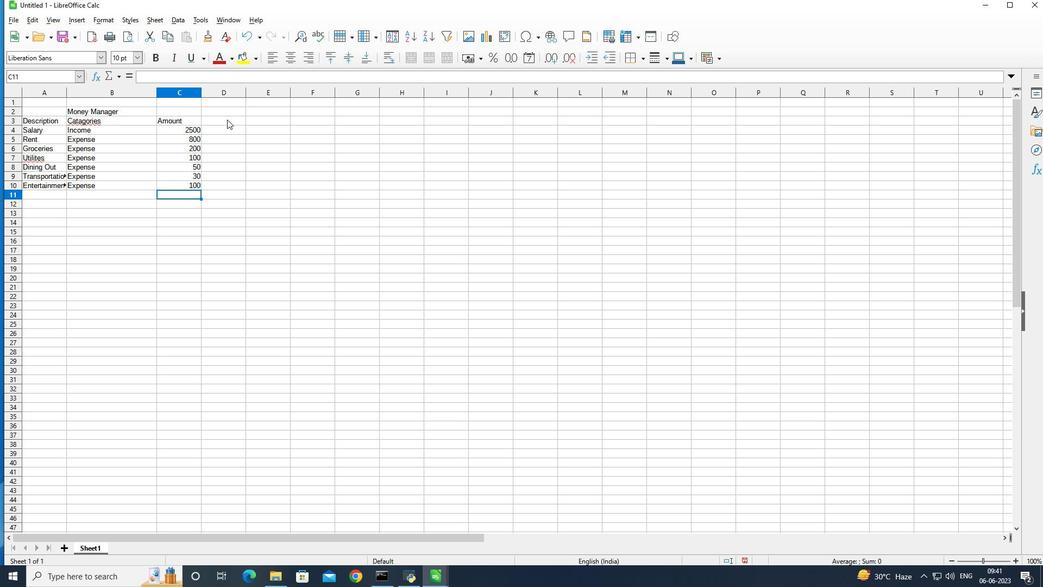 
Action: Mouse moved to (299, 126)
Screenshot: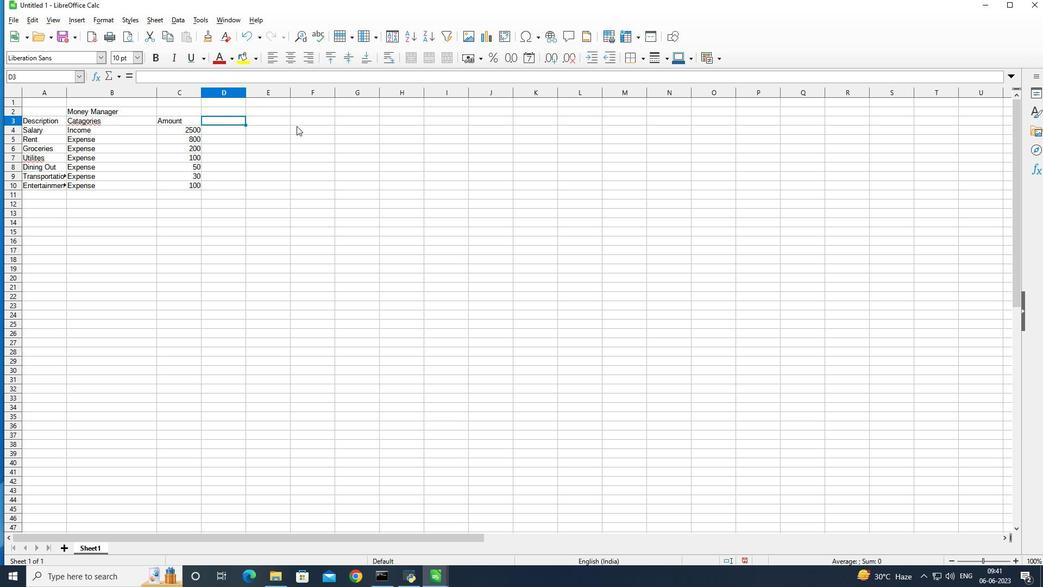 
Action: Key pressed <Key.shift>Dates<Key.enter>2023-
Screenshot: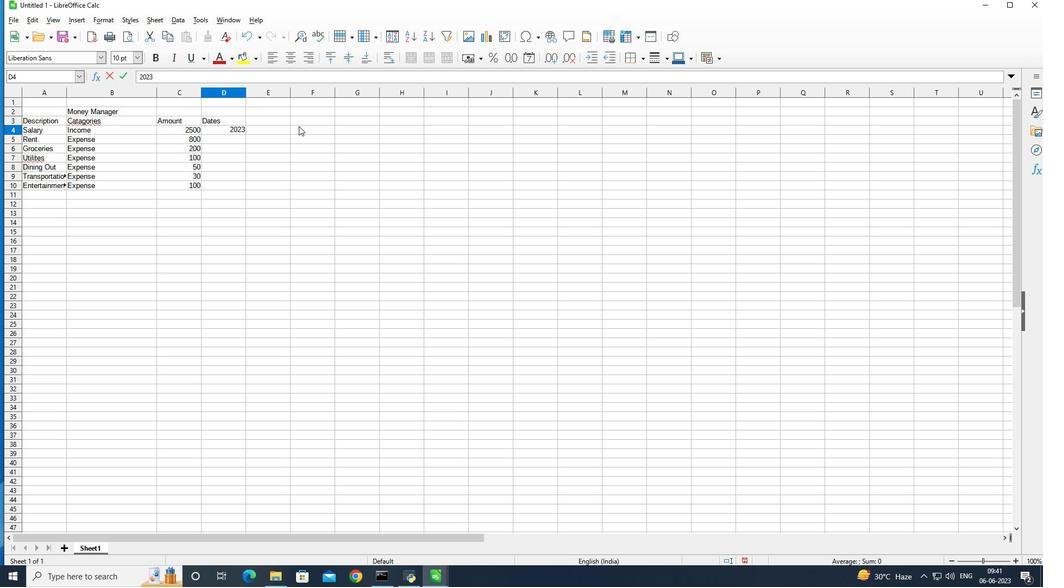 
Action: Mouse moved to (307, 132)
Screenshot: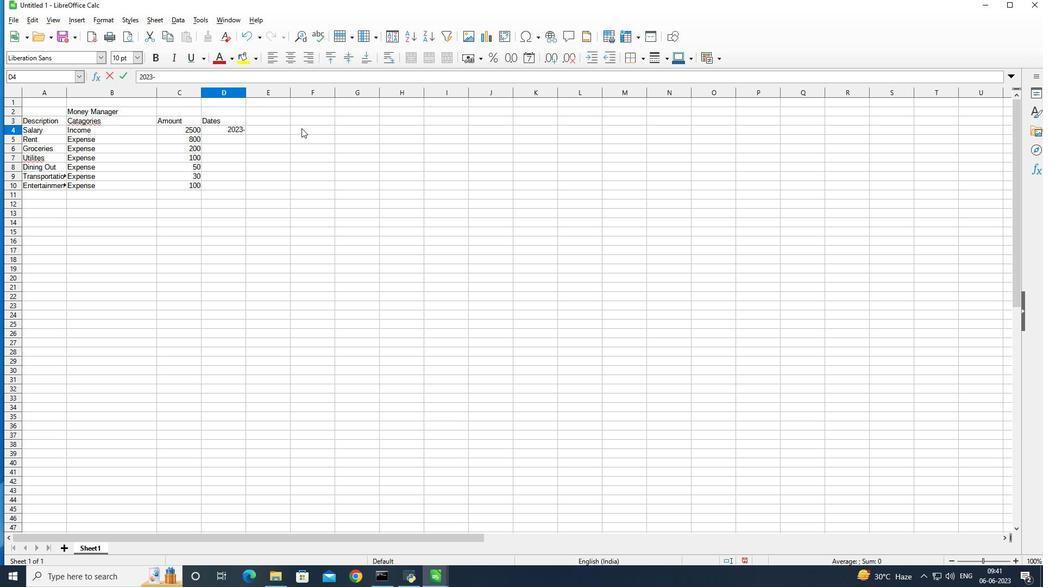 
Action: Key pressed 05-
Screenshot: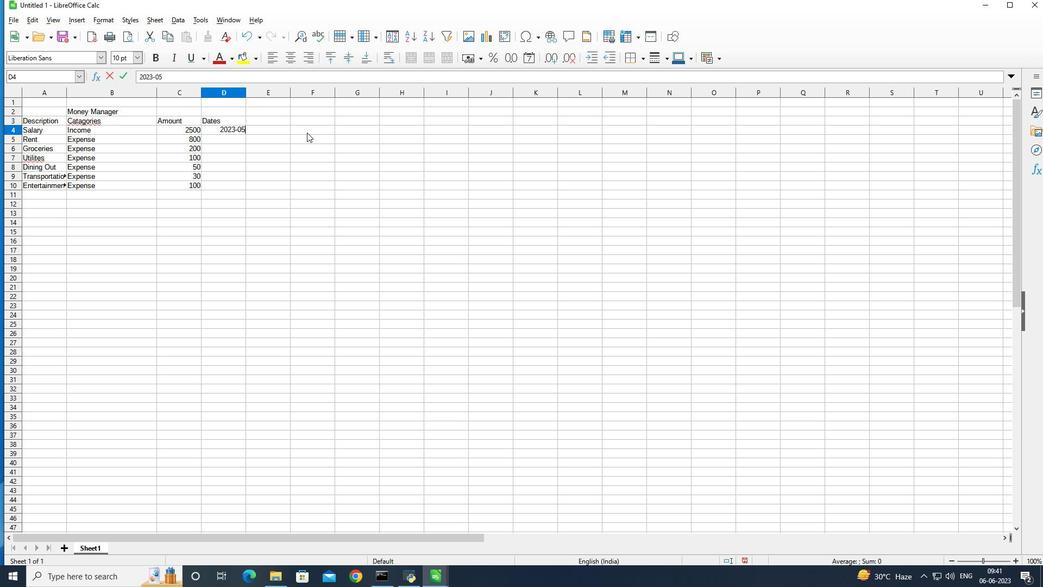 
Action: Mouse moved to (327, 148)
Screenshot: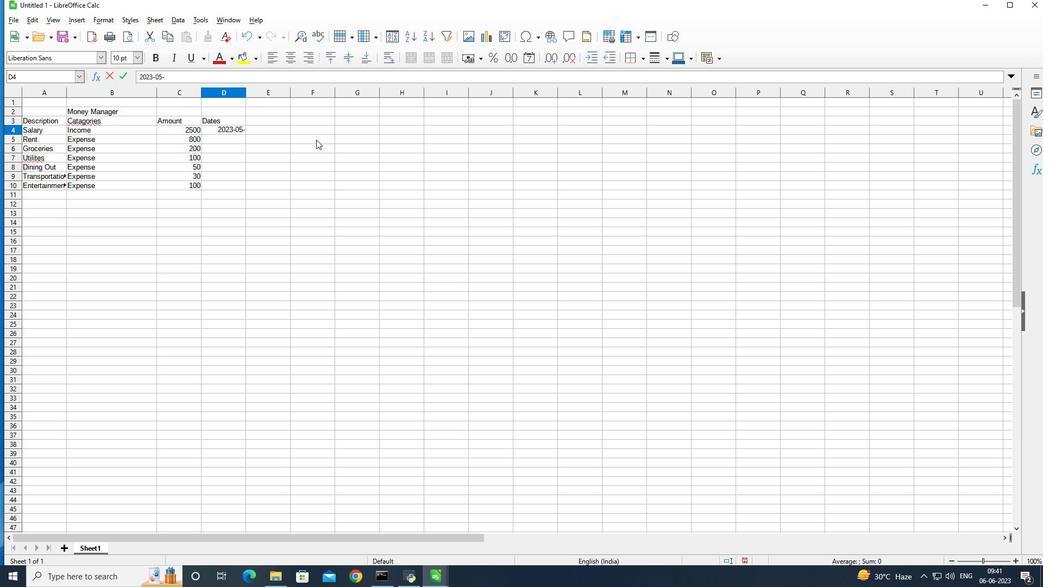 
Action: Key pressed 01<Key.enter>
Screenshot: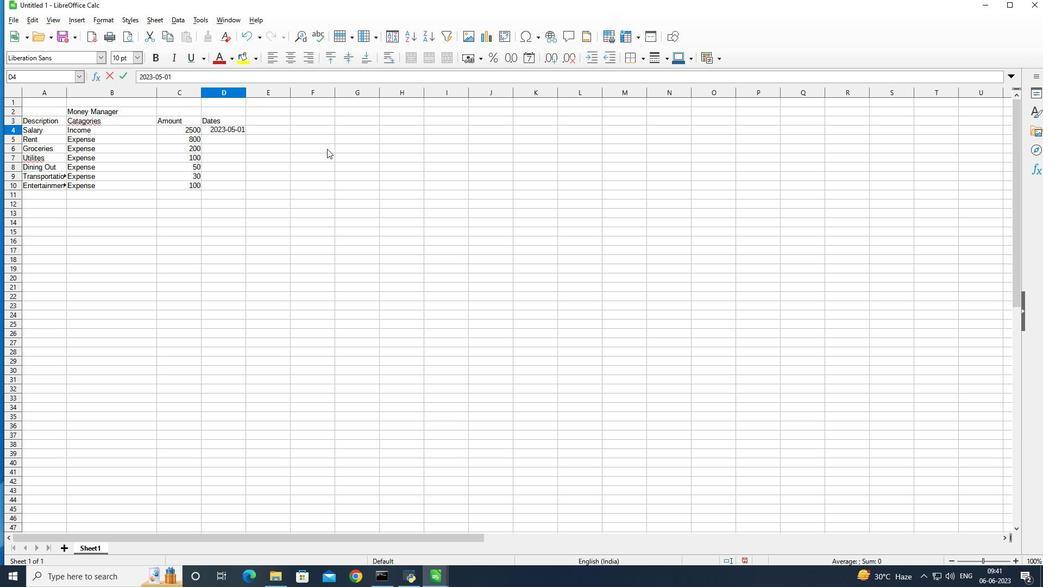 
Action: Mouse moved to (328, 149)
Screenshot: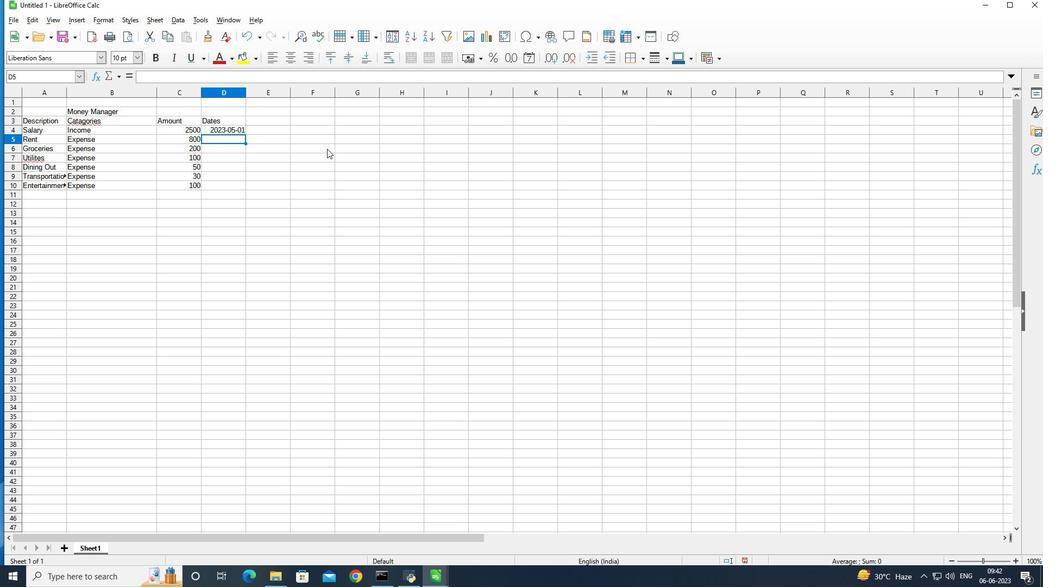 
Action: Key pressed 2
Screenshot: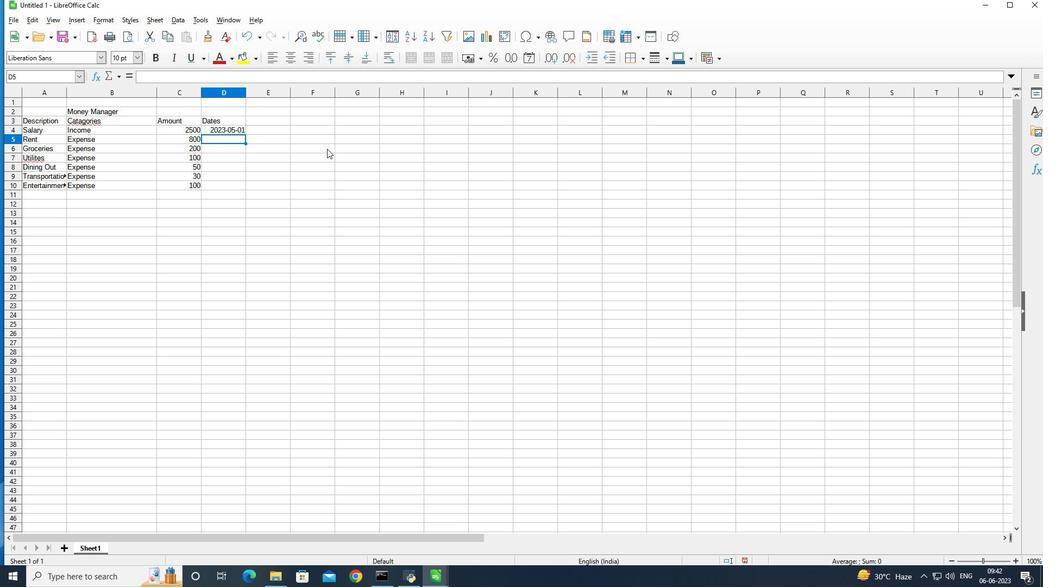 
Action: Mouse moved to (334, 155)
Screenshot: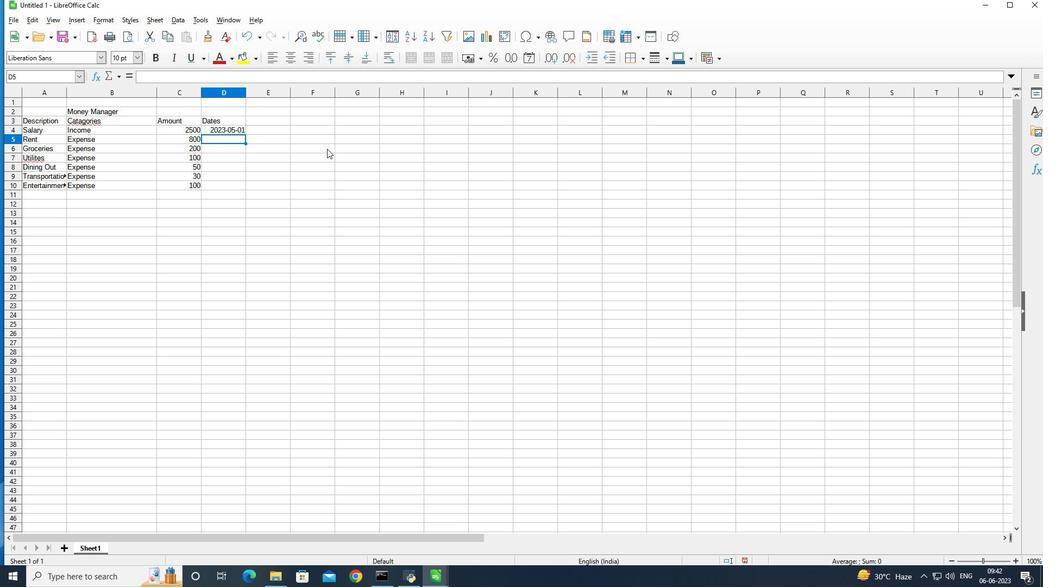 
Action: Key pressed 023-05-
Screenshot: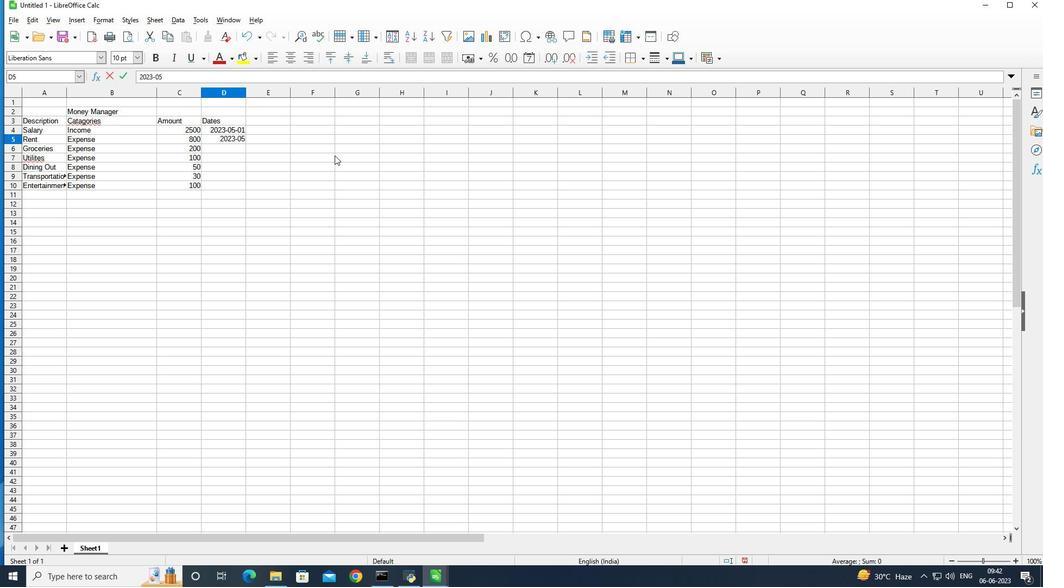 
Action: Mouse moved to (358, 173)
Screenshot: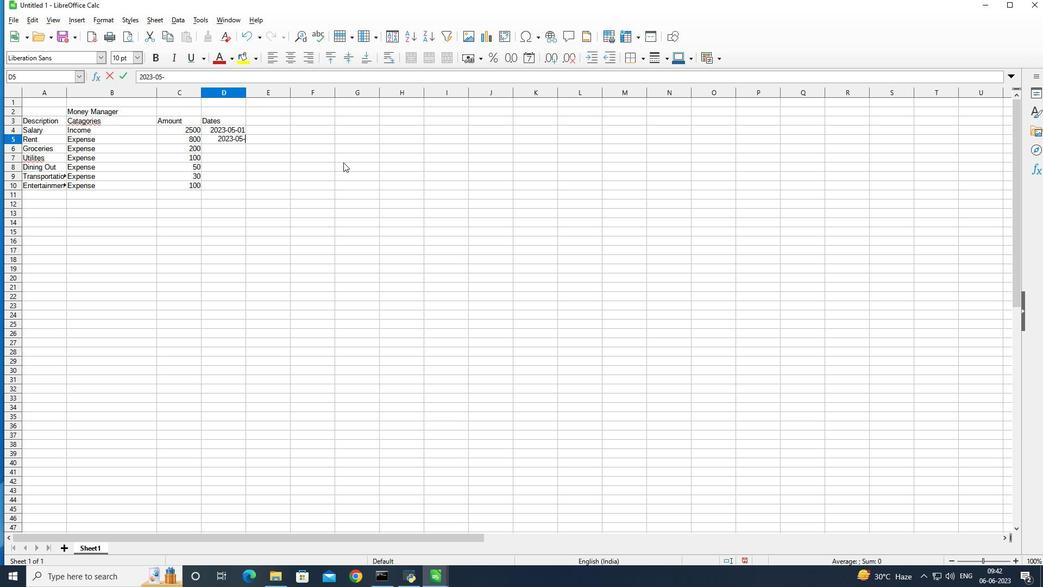 
Action: Key pressed 05-2<Key.backspace><Key.backspace><Key.enter>2023-05-10
Screenshot: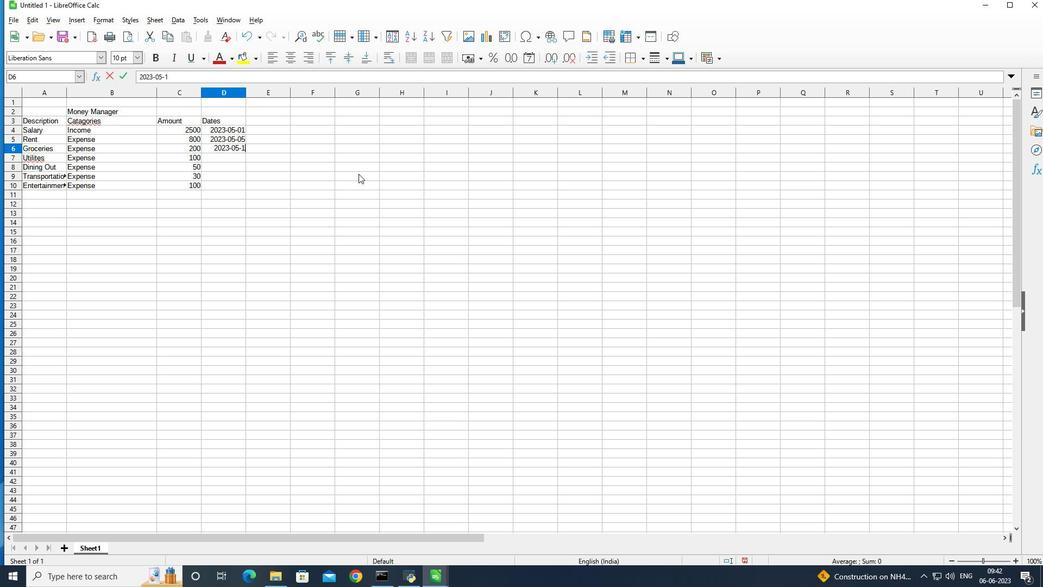 
Action: Mouse moved to (362, 175)
Screenshot: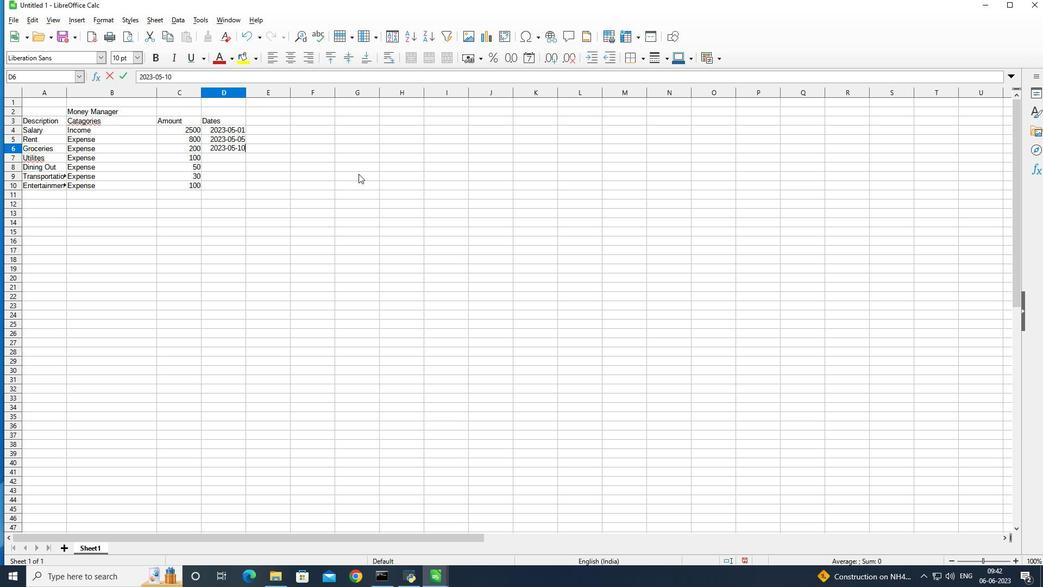 
Action: Key pressed <Key.enter>
Screenshot: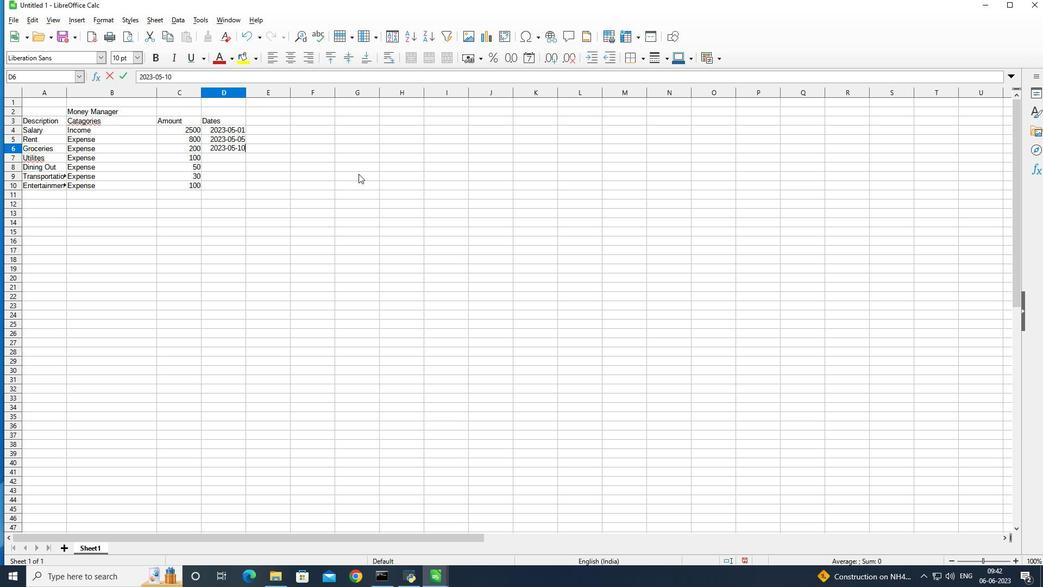 
Action: Mouse moved to (363, 175)
Screenshot: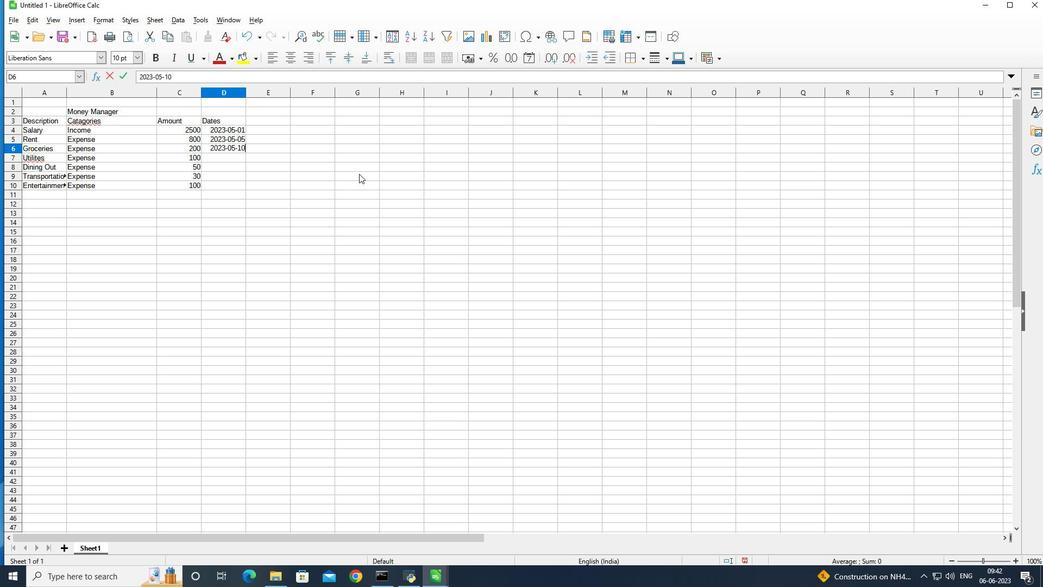 
Action: Key pressed 2
Screenshot: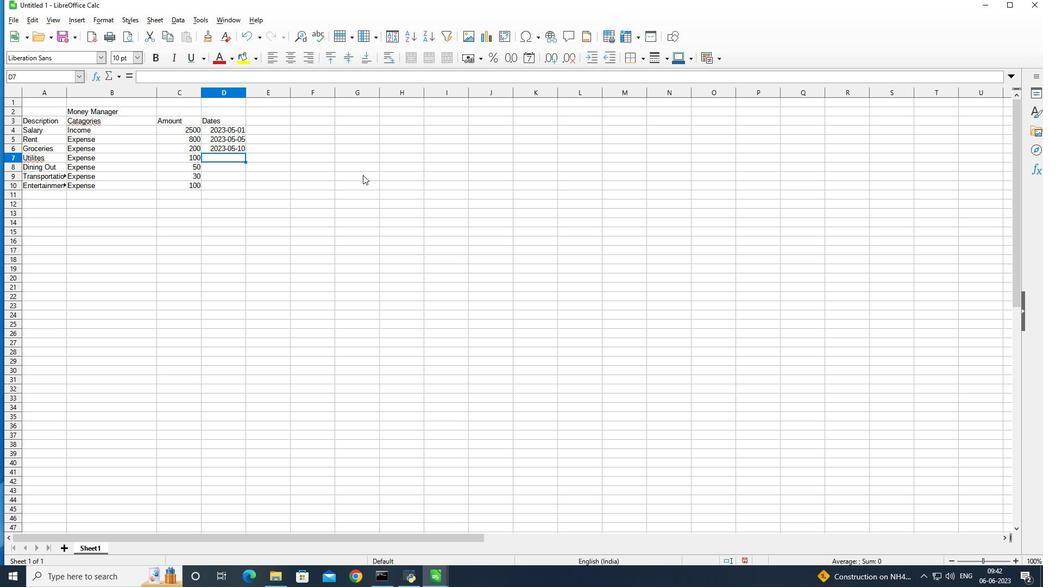
Action: Mouse moved to (364, 177)
Screenshot: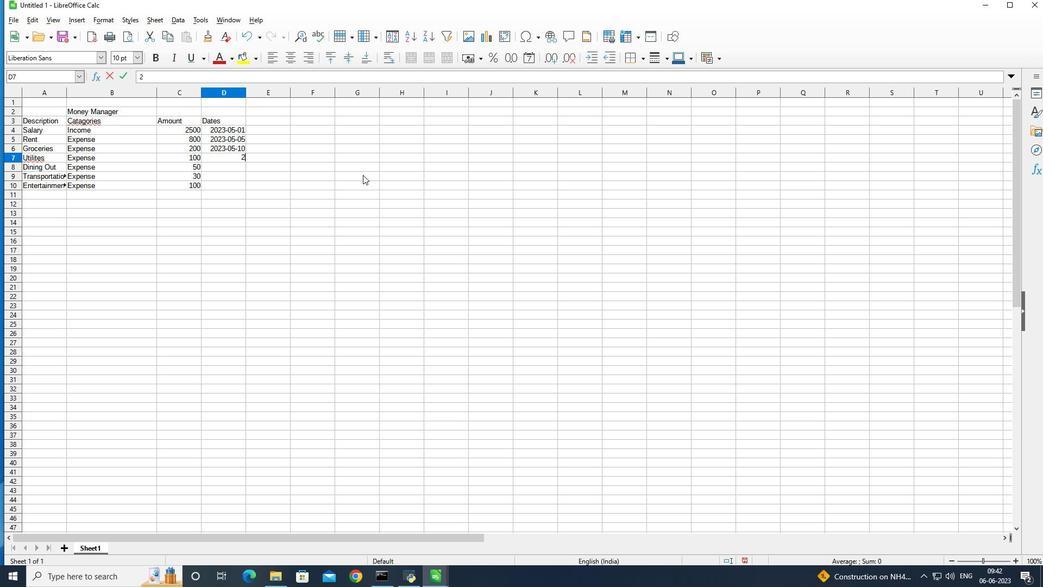 
Action: Key pressed 023-
Screenshot: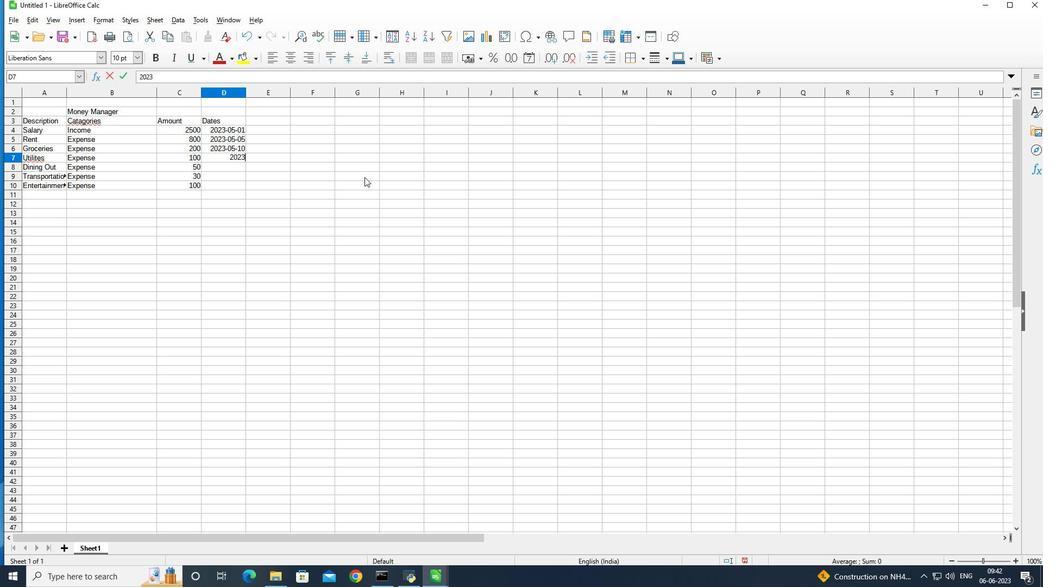 
Action: Mouse moved to (370, 182)
Screenshot: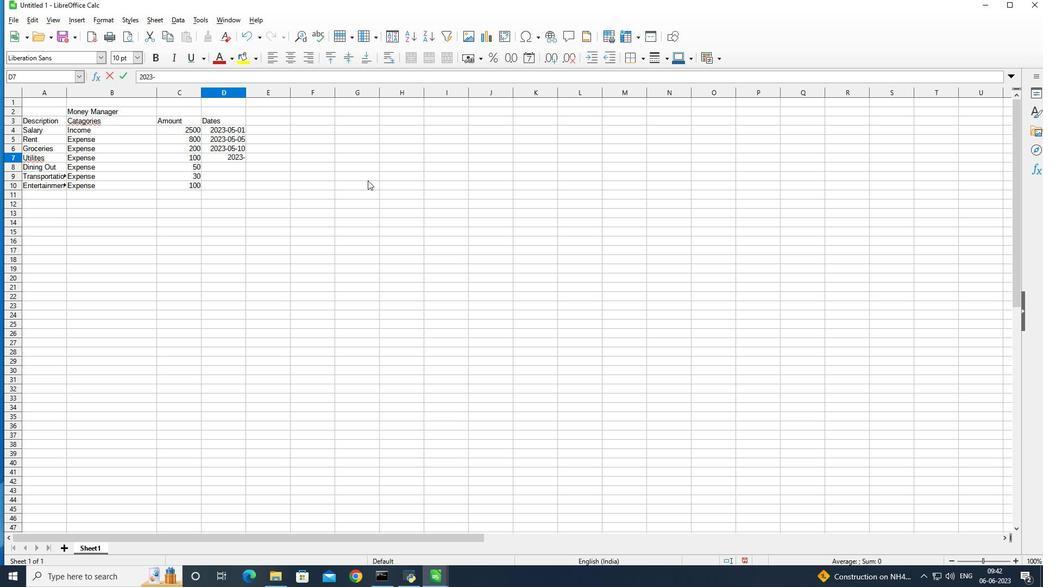 
Action: Key pressed 05-15<Key.enter>
Screenshot: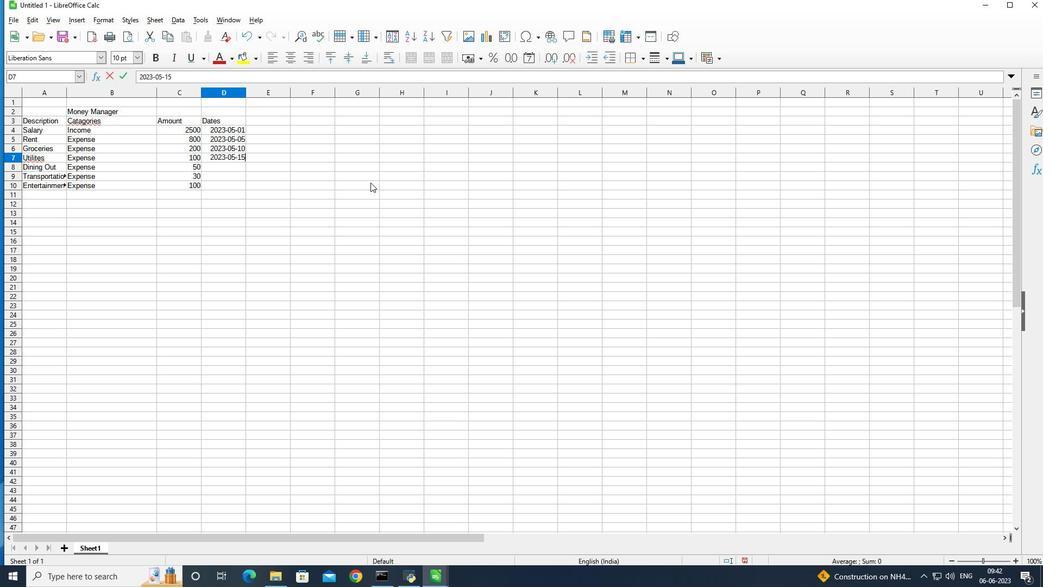 
Action: Mouse moved to (373, 185)
Screenshot: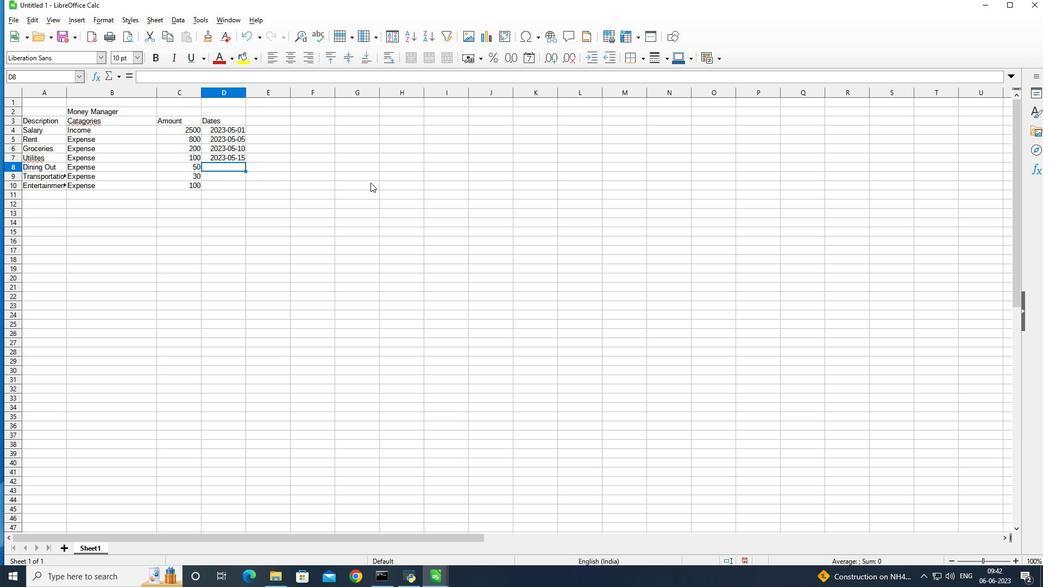 
Action: Key pressed 2
Screenshot: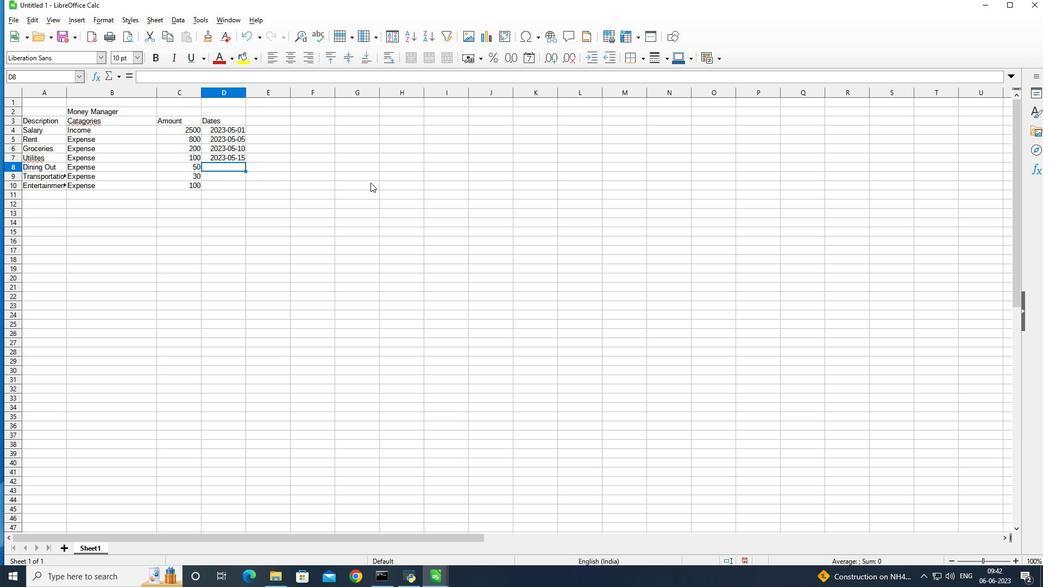 
Action: Mouse moved to (375, 186)
Screenshot: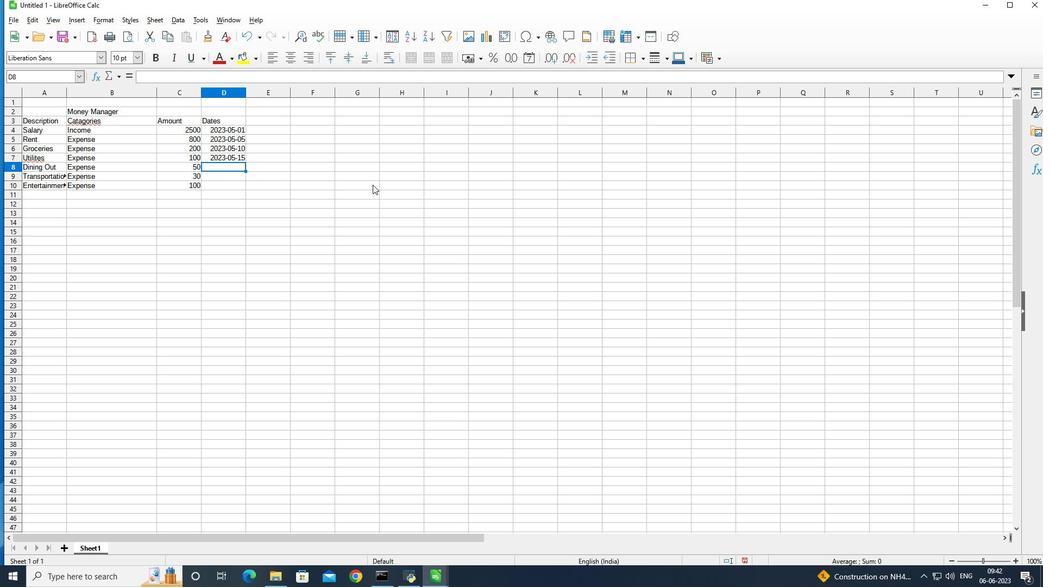 
Action: Key pressed 023-05-20<Key.enter>2023-05-25<Key.enter>2030
Screenshot: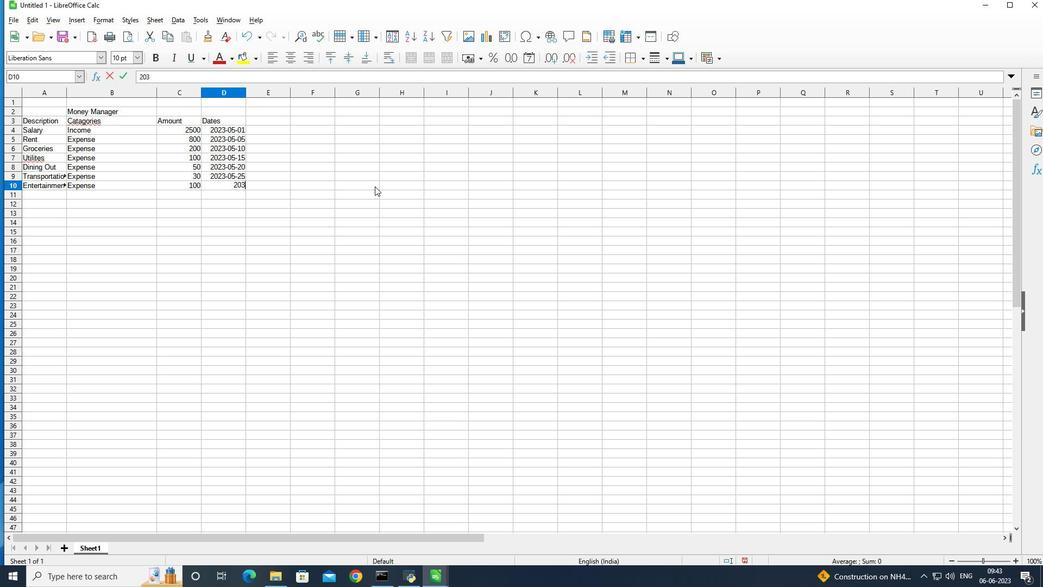 
Action: Mouse moved to (389, 188)
Screenshot: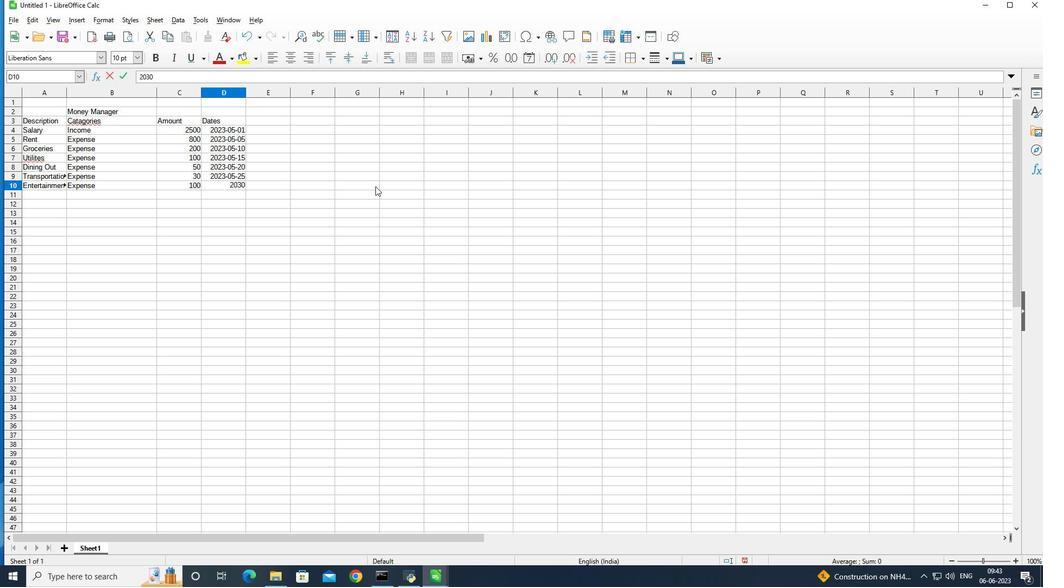 
Action: Key pressed <Key.backspace><Key.backspace>23-05-31<Key.enter>
Screenshot: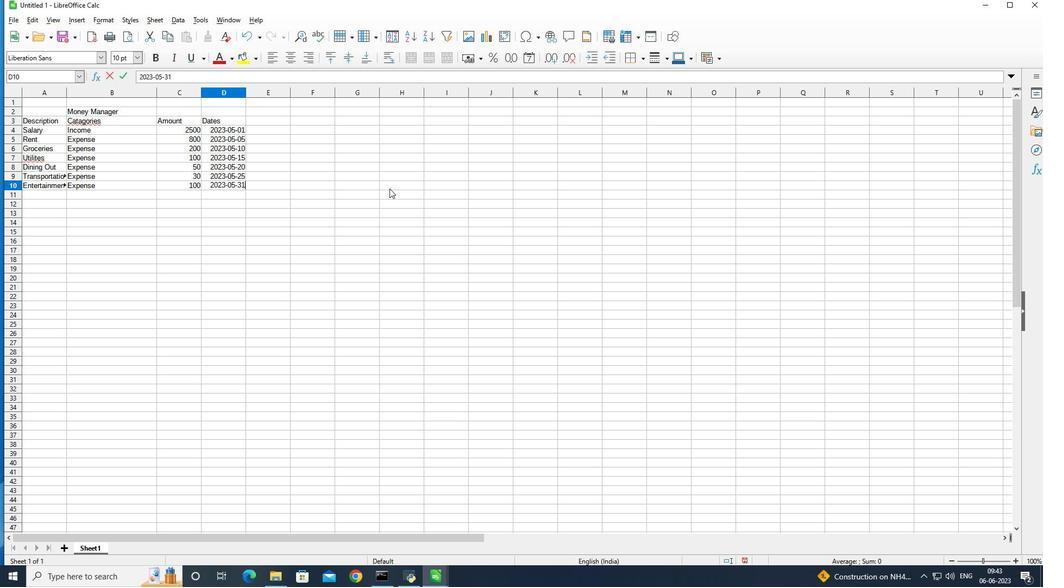 
Action: Mouse moved to (525, 170)
Screenshot: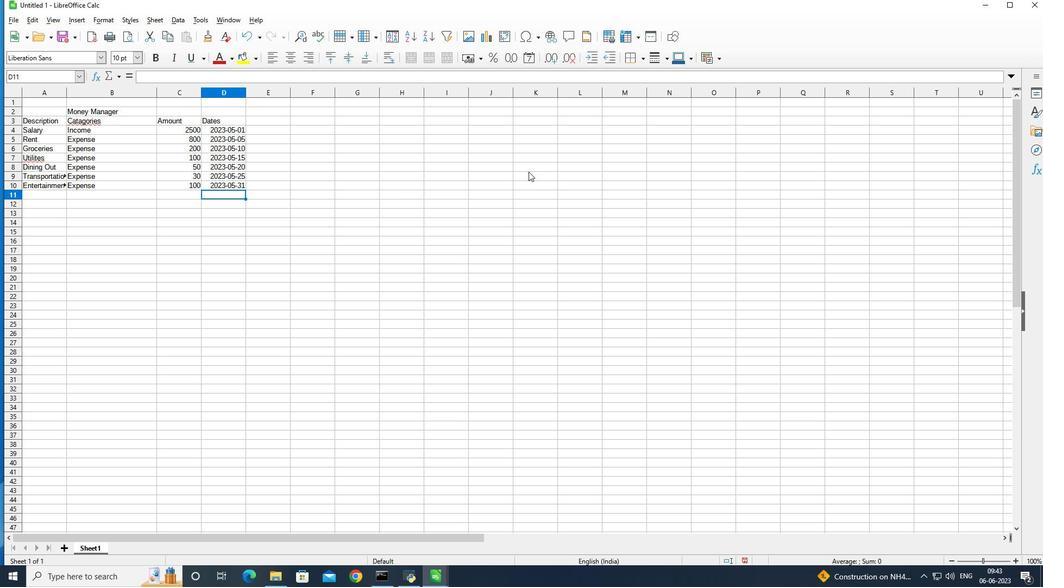
Action: Key pressed ctrl+S
Screenshot: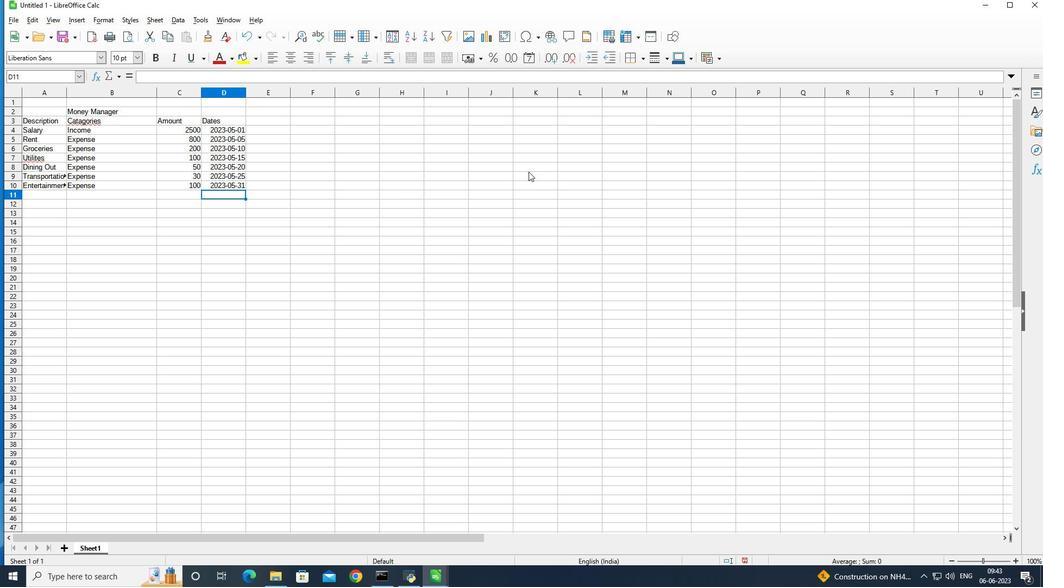 
Action: Mouse moved to (681, 263)
Screenshot: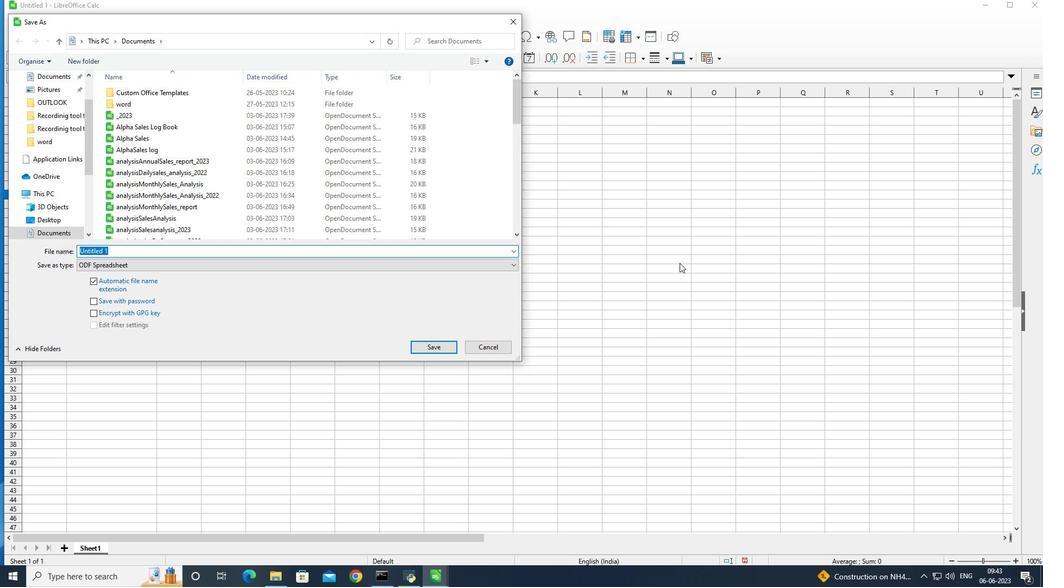 
Action: Key pressed <Key.shift>Attendence<Key.space><Key.shift>Sheet<Key.space><Key.shift>for<Key.space><Key.shift>Weekly<Key.space><Key.shift>Reviewing<Key.enter>
Screenshot: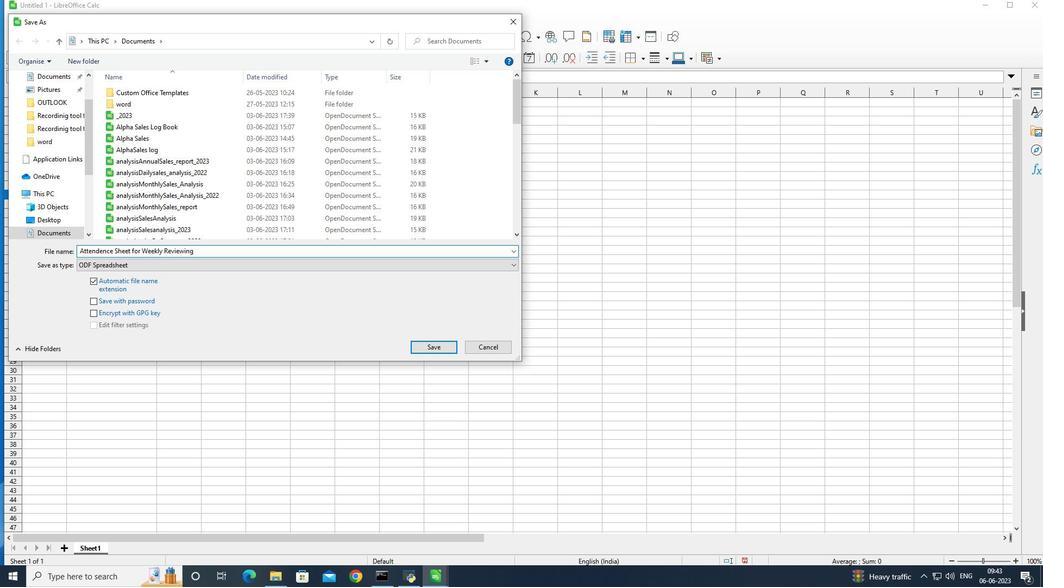 
